 Task: Find connections with filter location Paithan with filter topic #designwith filter profile language English with filter current company Bristlecone with filter school NTR University of Health Sciences with filter industry Entertainment Providers with filter service category Portrait Photography with filter keywords title Chief
Action: Mouse moved to (527, 62)
Screenshot: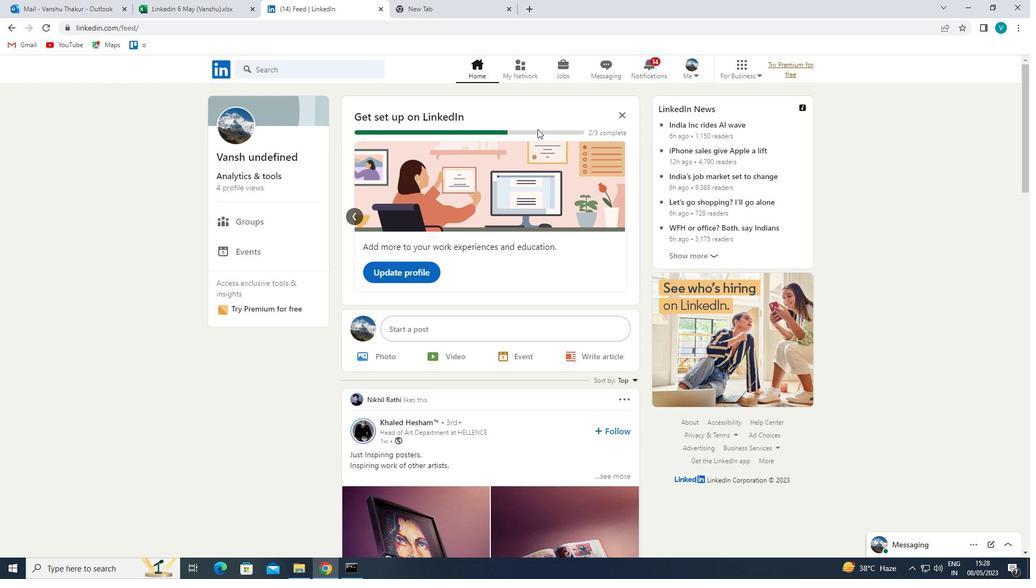 
Action: Mouse pressed left at (527, 62)
Screenshot: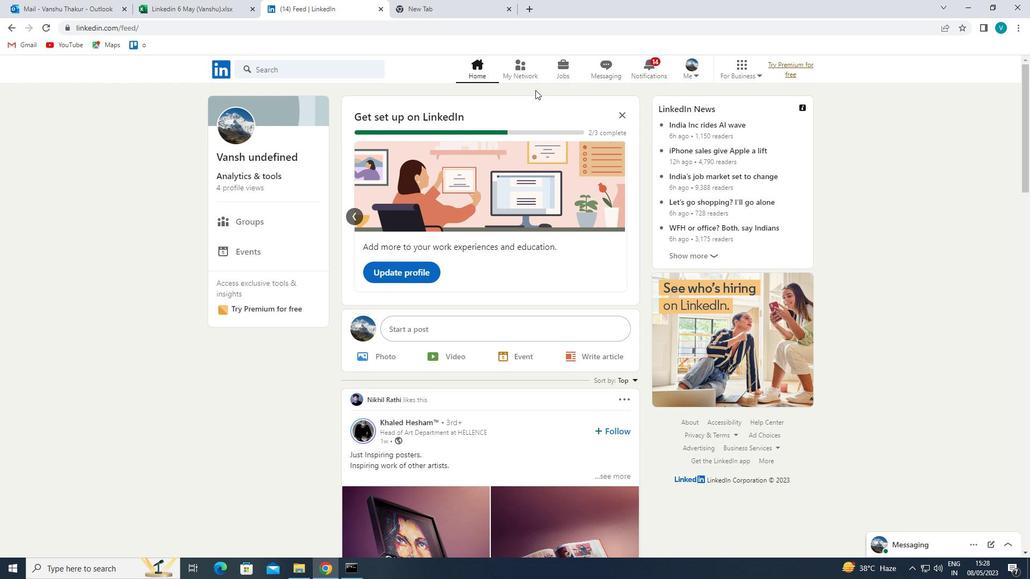 
Action: Mouse moved to (314, 119)
Screenshot: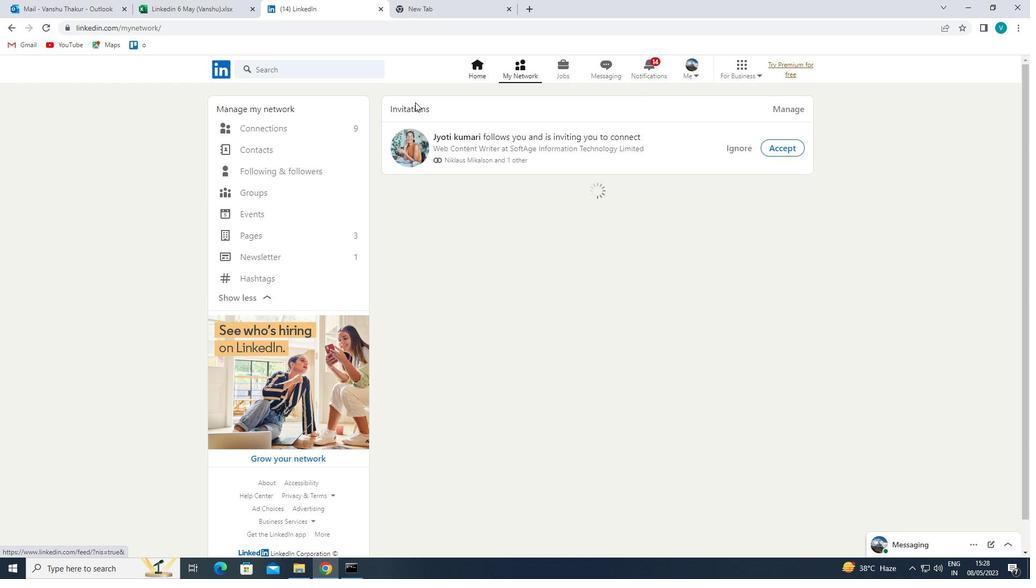 
Action: Mouse pressed left at (314, 119)
Screenshot: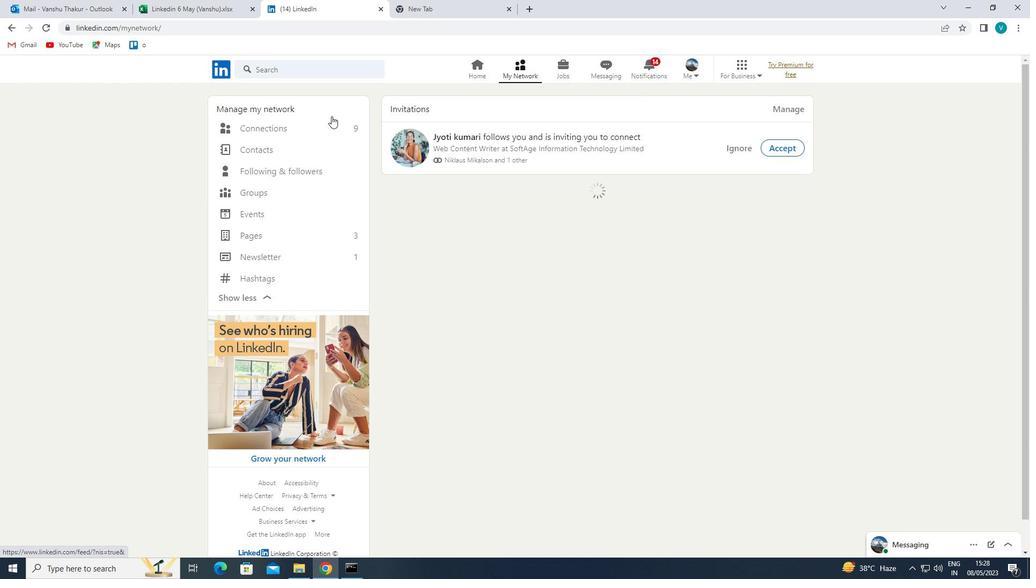
Action: Mouse moved to (338, 129)
Screenshot: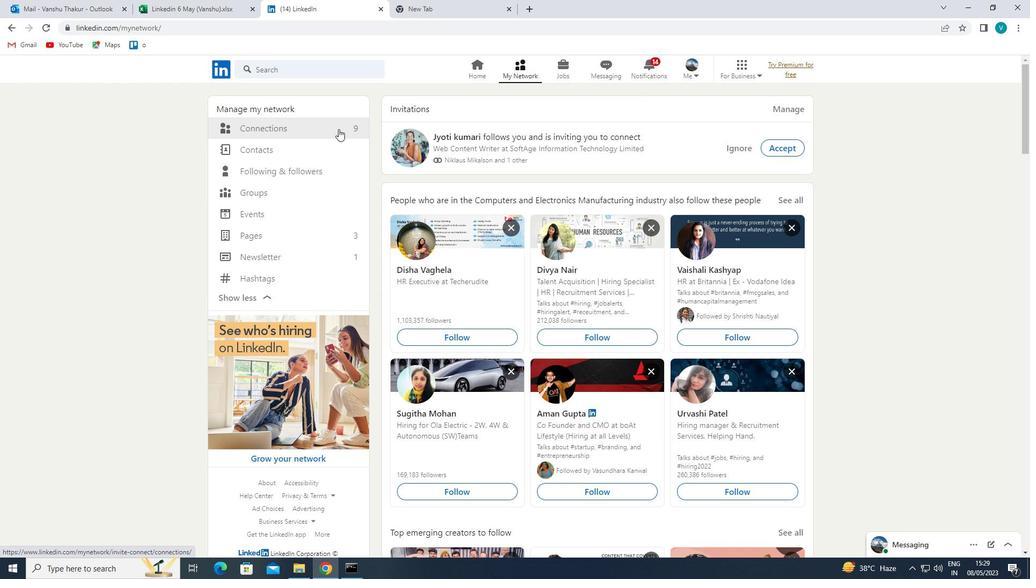 
Action: Mouse pressed left at (338, 129)
Screenshot: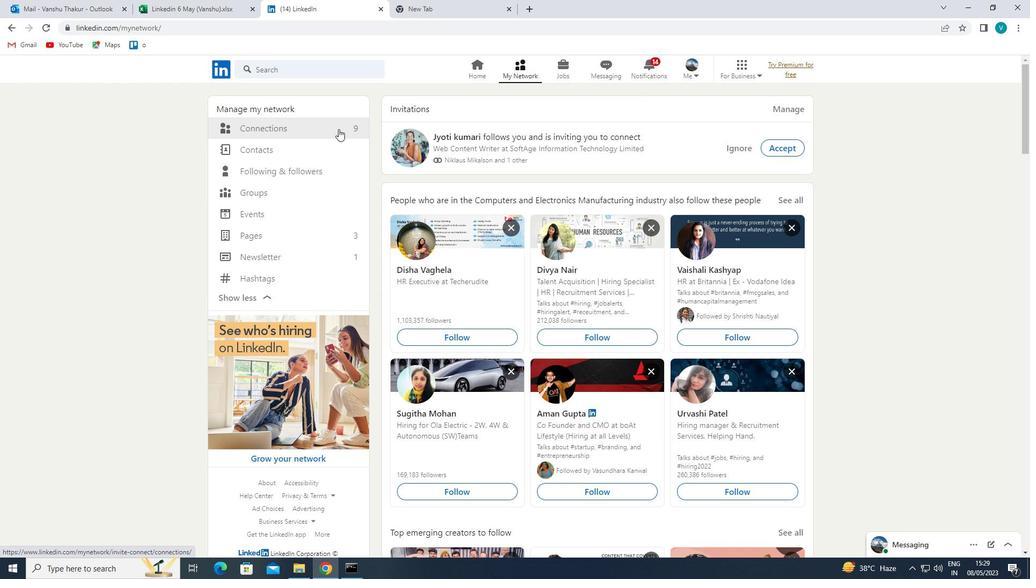 
Action: Mouse moved to (614, 128)
Screenshot: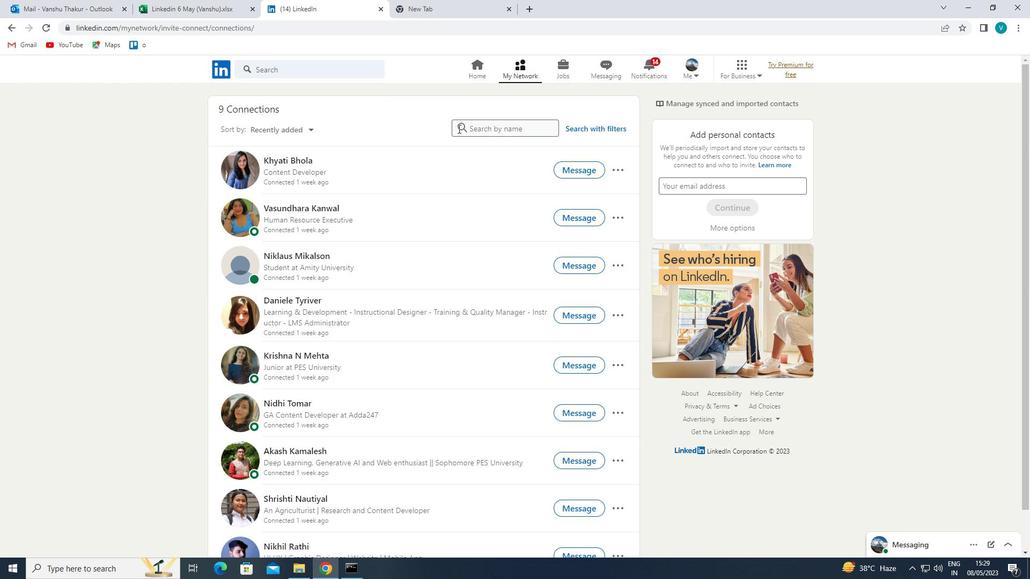 
Action: Mouse pressed left at (614, 128)
Screenshot: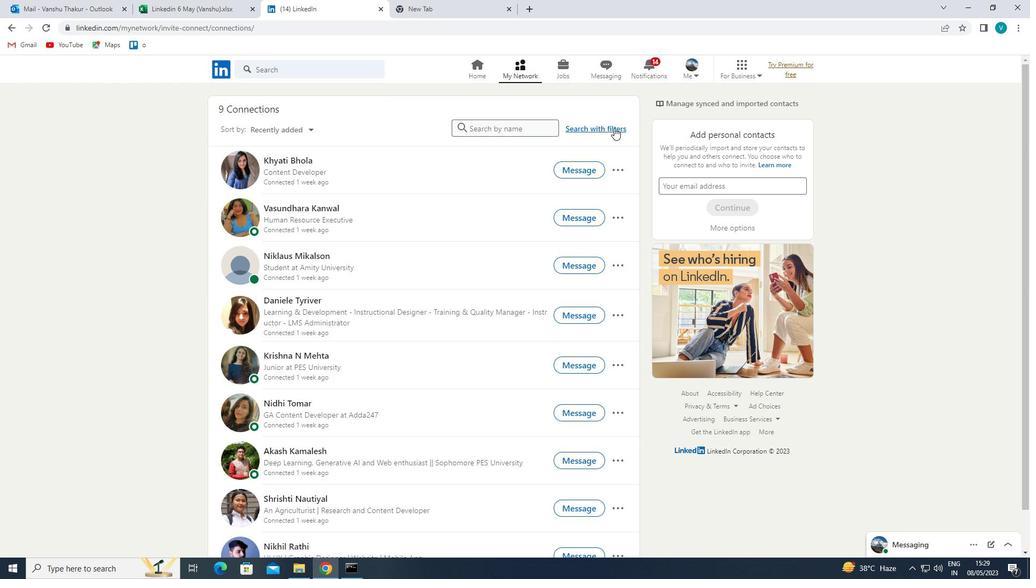 
Action: Mouse moved to (523, 99)
Screenshot: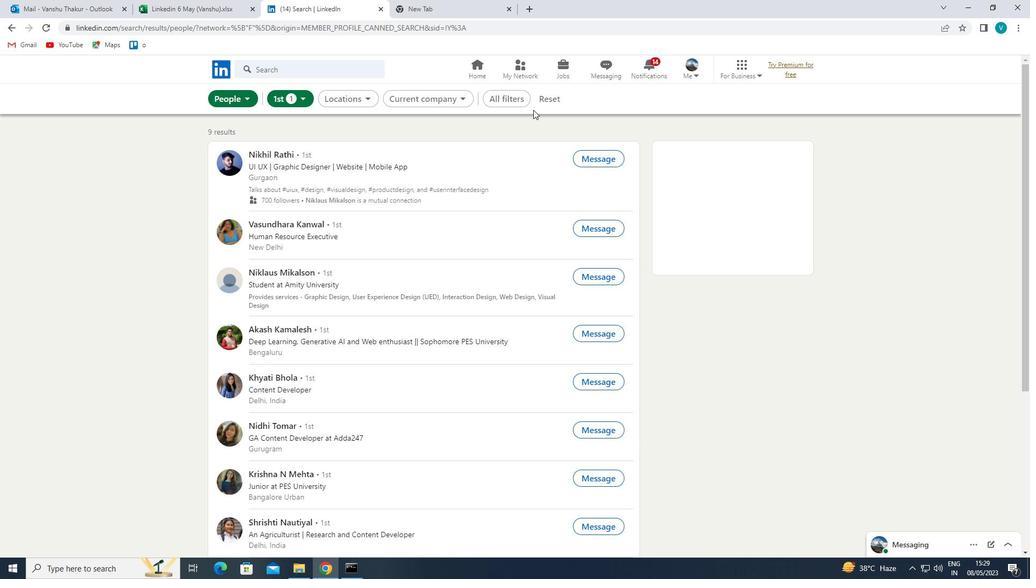 
Action: Mouse pressed left at (523, 99)
Screenshot: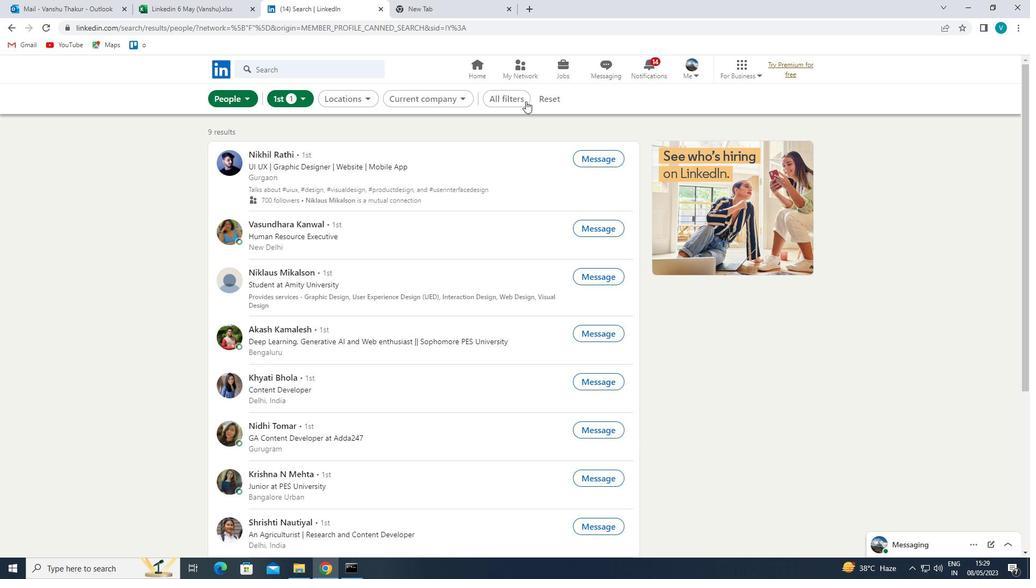 
Action: Mouse moved to (849, 224)
Screenshot: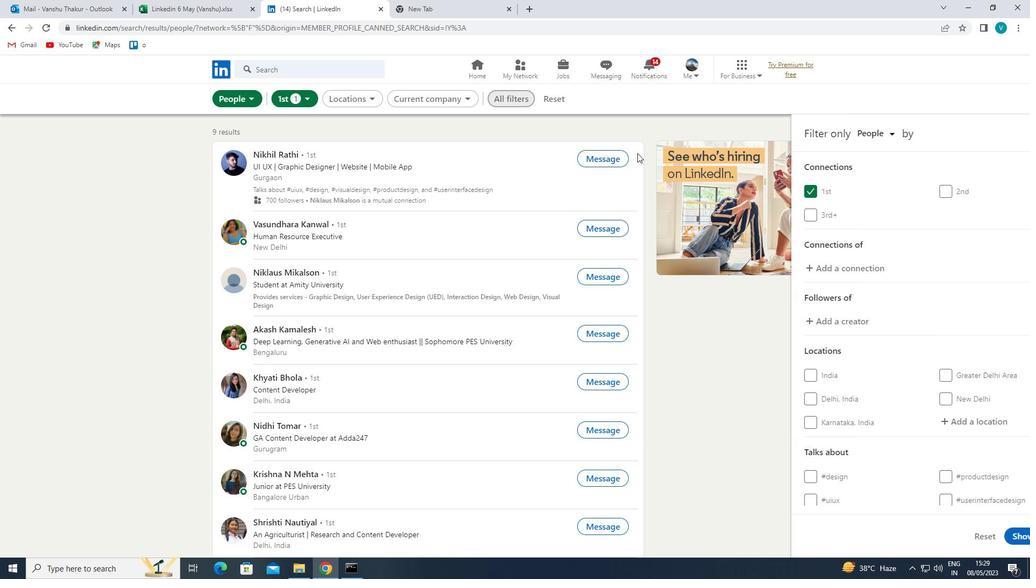 
Action: Mouse scrolled (849, 224) with delta (0, 0)
Screenshot: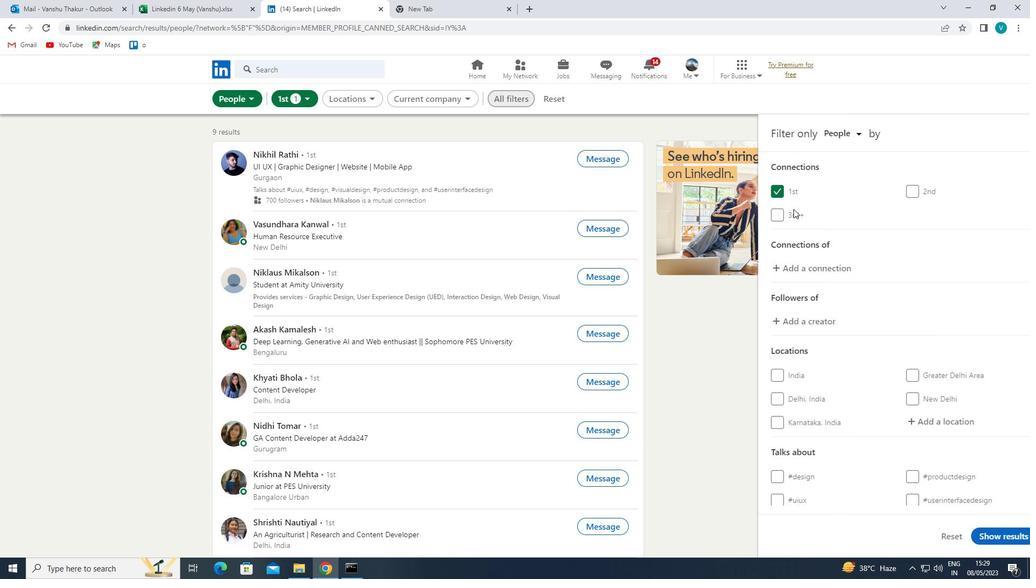 
Action: Mouse scrolled (849, 224) with delta (0, 0)
Screenshot: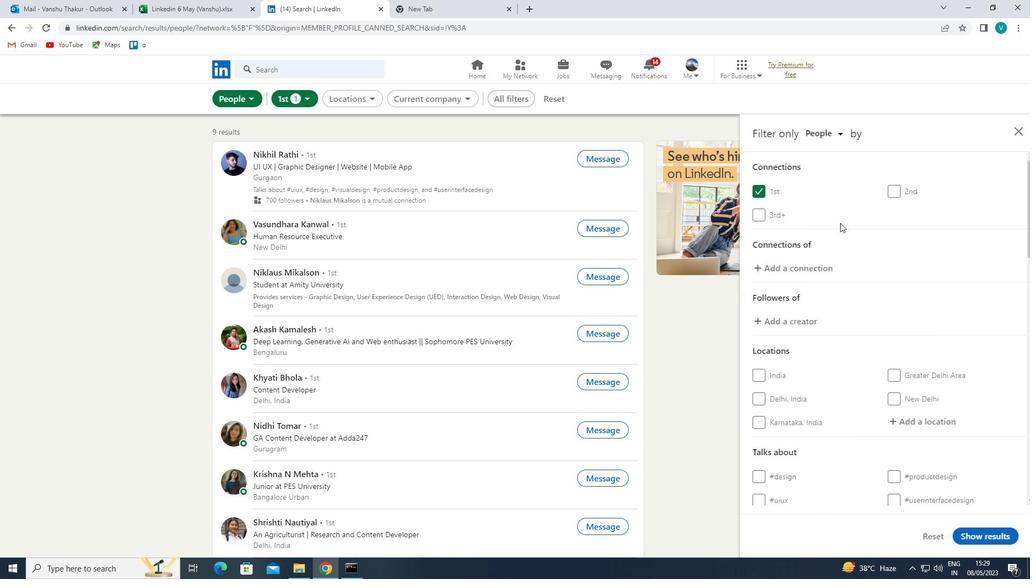 
Action: Mouse moved to (919, 313)
Screenshot: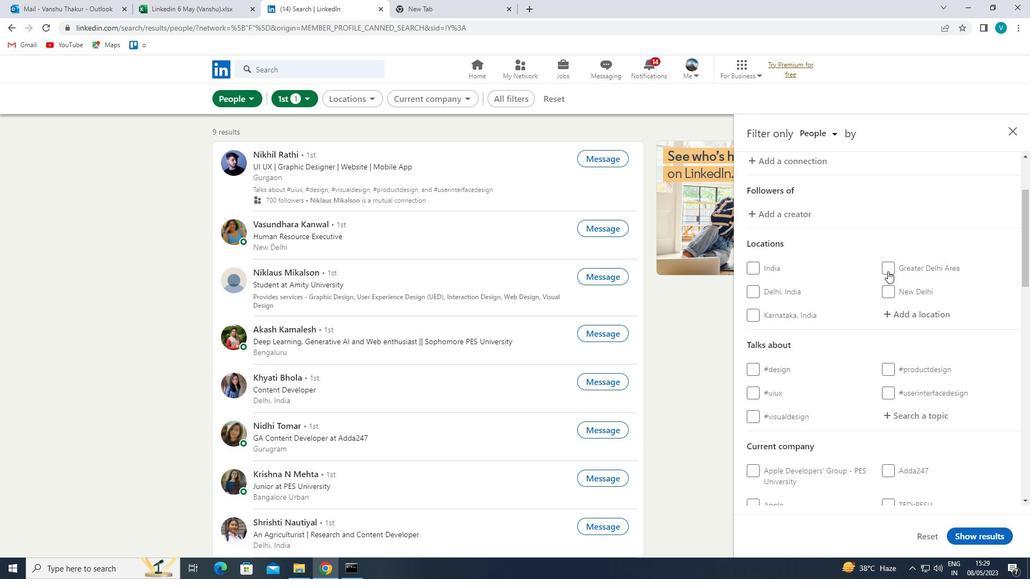 
Action: Mouse pressed left at (919, 313)
Screenshot: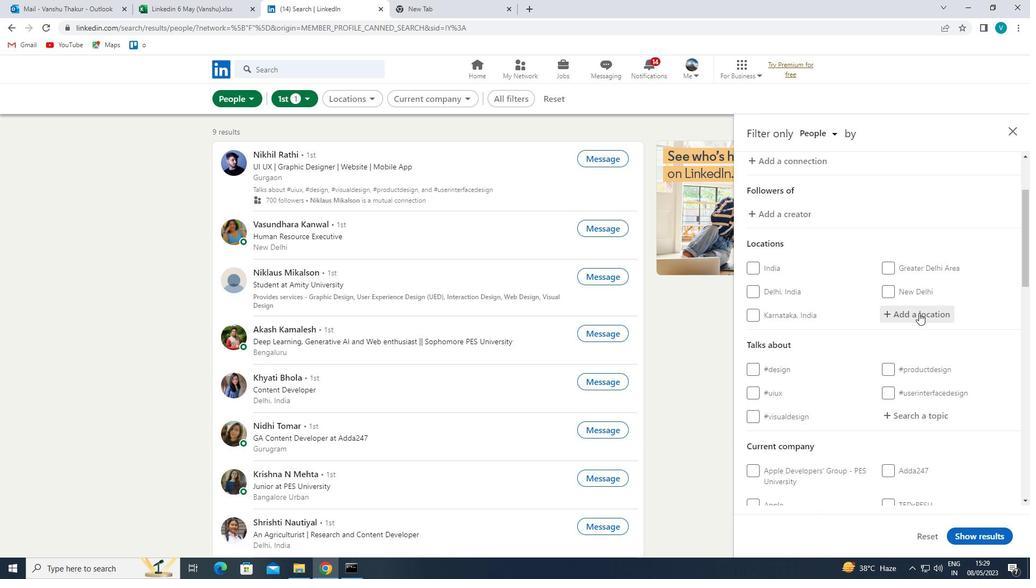 
Action: Key pressed <Key.shift>
Screenshot: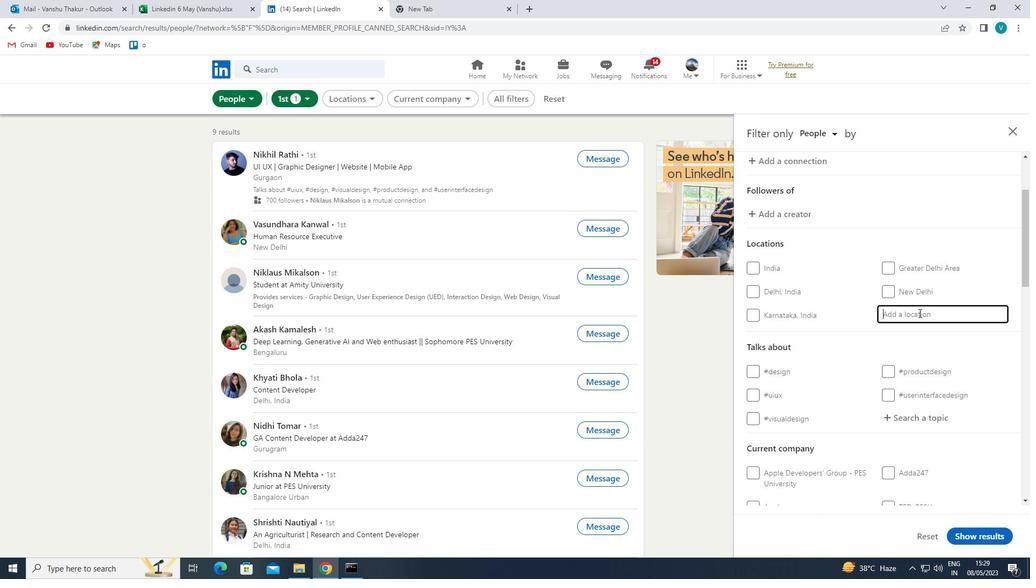
Action: Mouse moved to (779, 395)
Screenshot: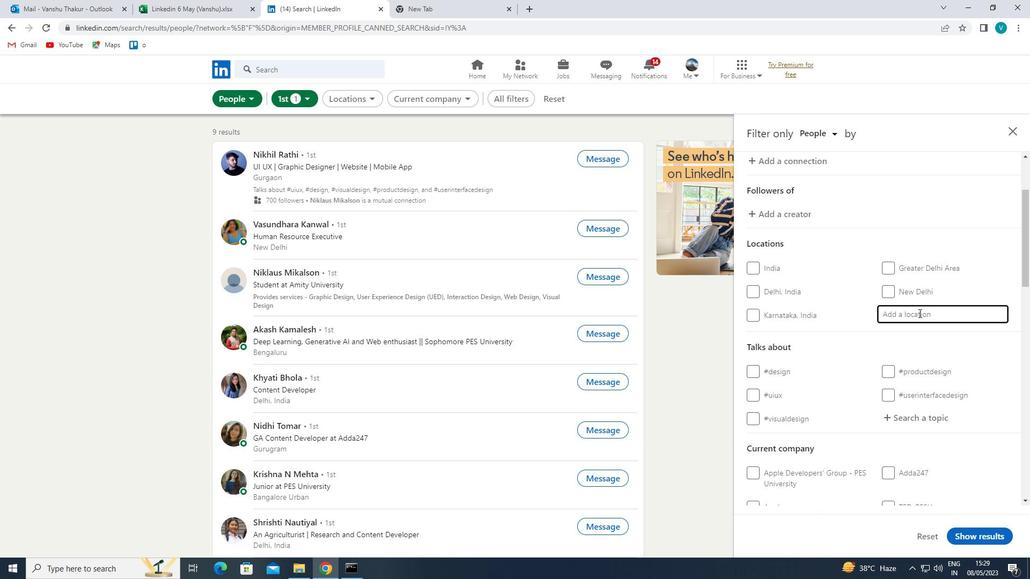 
Action: Key pressed <Key.shift><Key.shift>PAIR<Key.backspace>THAN
Screenshot: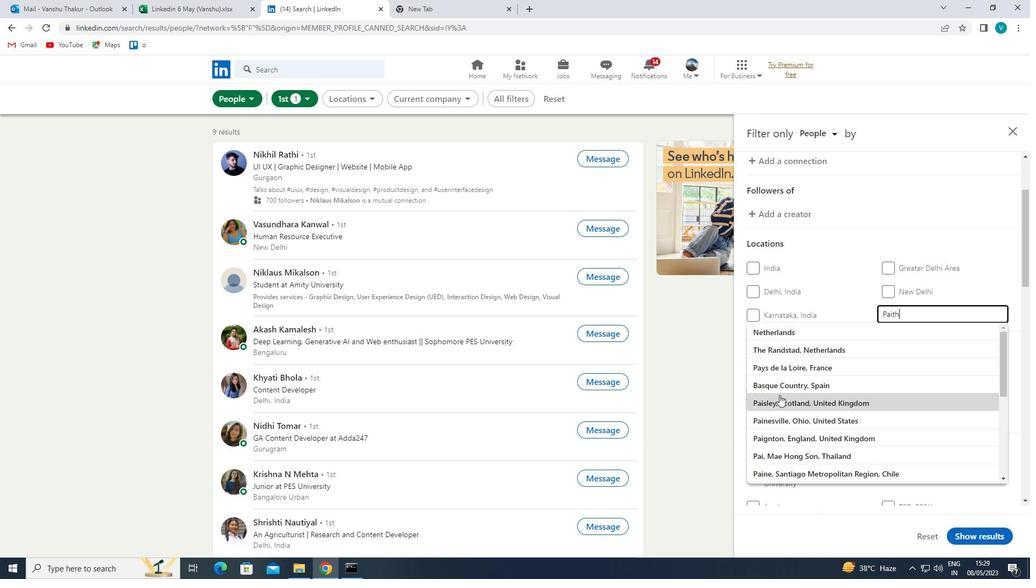 
Action: Mouse moved to (826, 333)
Screenshot: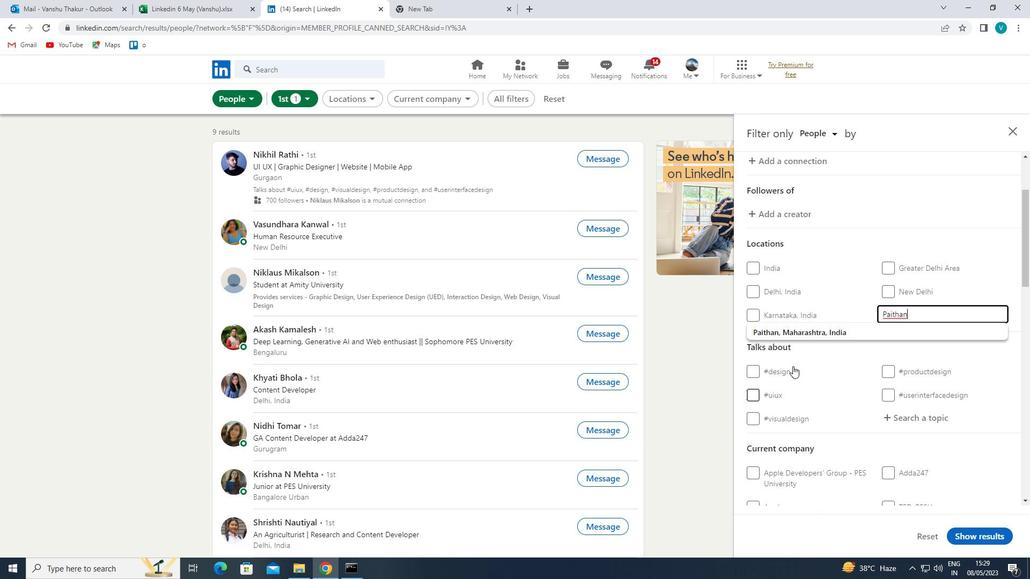 
Action: Mouse pressed left at (826, 333)
Screenshot: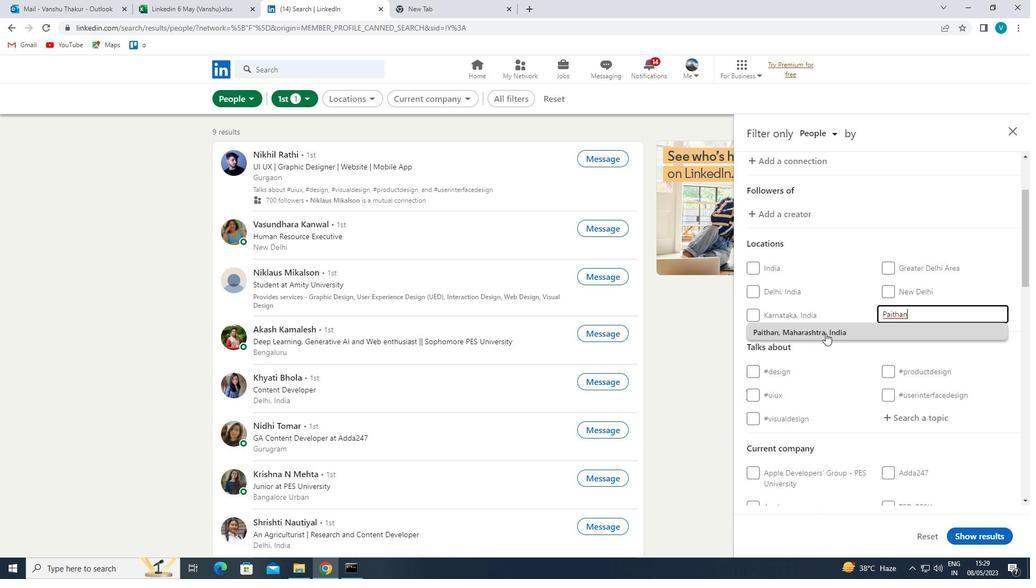 
Action: Mouse moved to (859, 345)
Screenshot: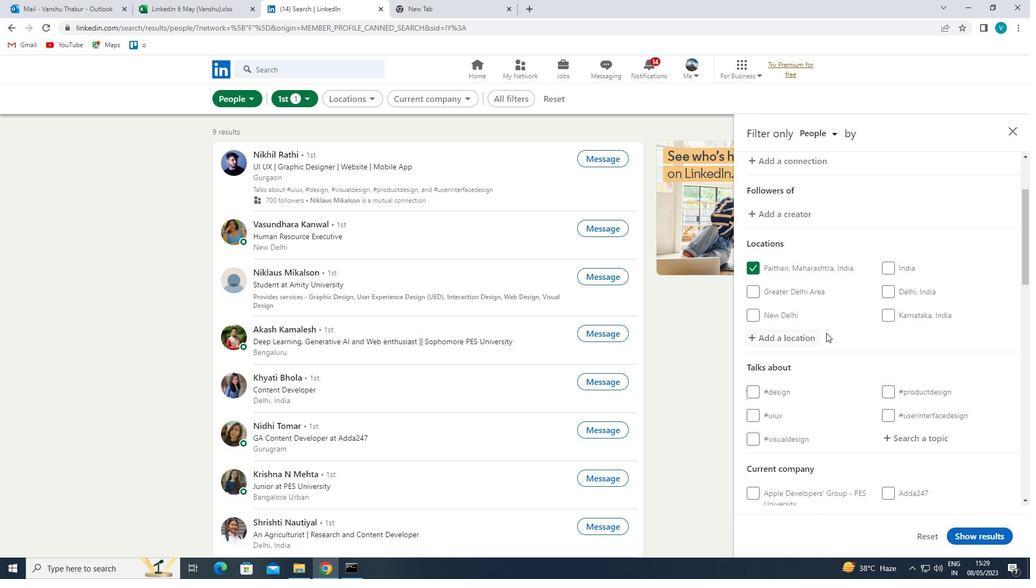 
Action: Mouse scrolled (859, 344) with delta (0, 0)
Screenshot: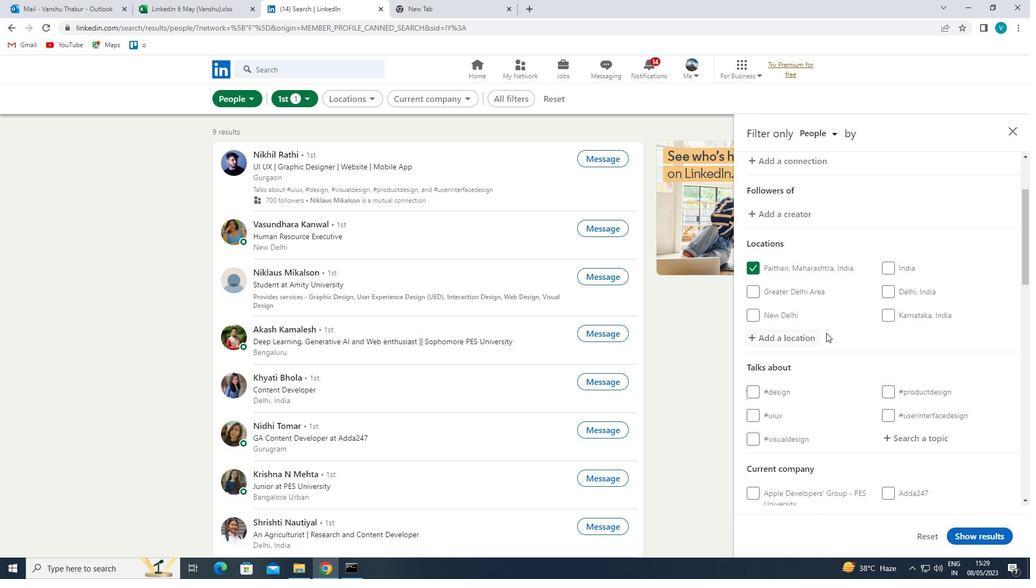 
Action: Mouse moved to (869, 349)
Screenshot: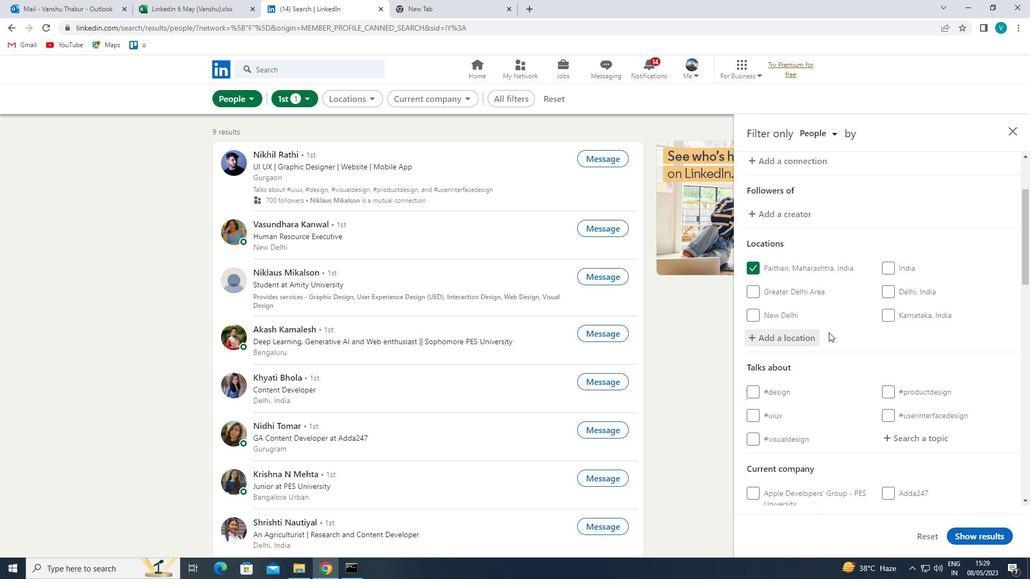 
Action: Mouse scrolled (869, 348) with delta (0, 0)
Screenshot: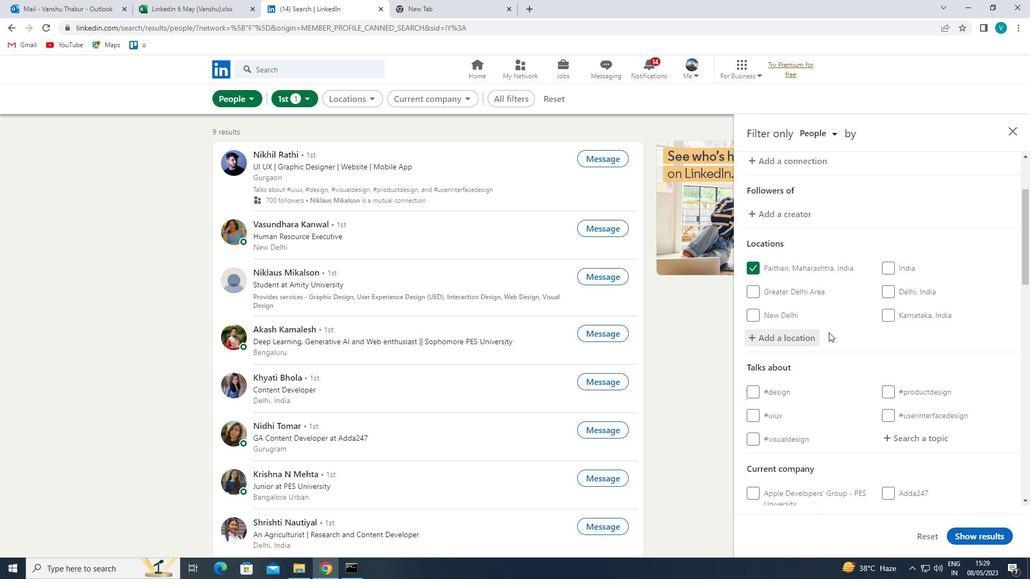 
Action: Mouse moved to (927, 332)
Screenshot: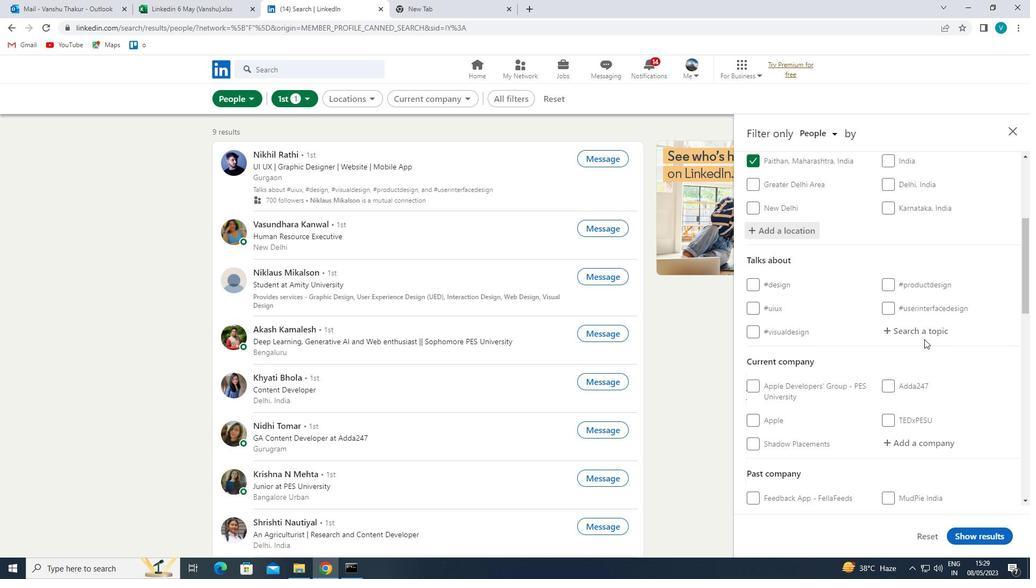 
Action: Mouse pressed left at (927, 332)
Screenshot: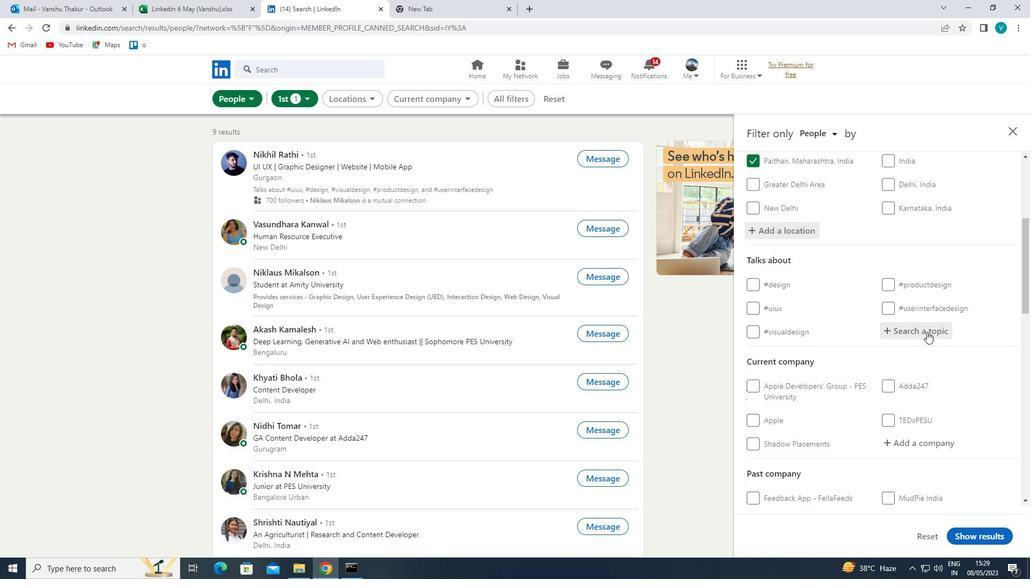 
Action: Mouse moved to (766, 412)
Screenshot: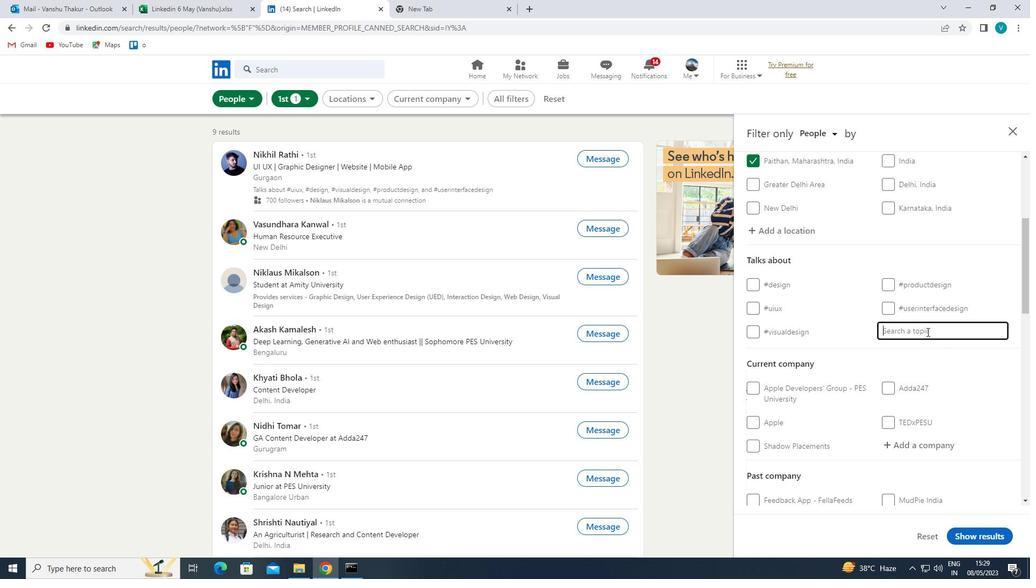 
Action: Key pressed DESIGN
Screenshot: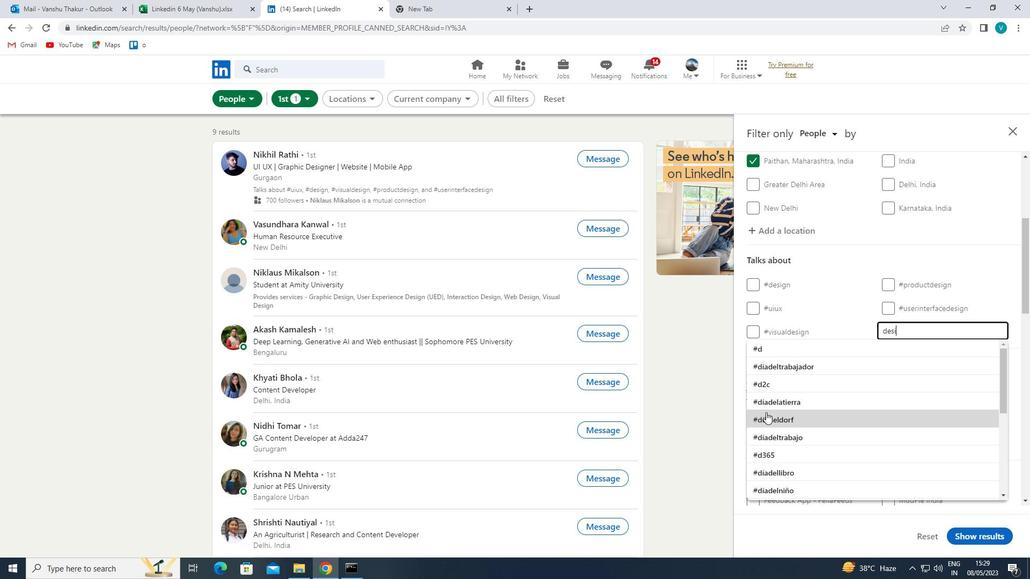 
Action: Mouse moved to (831, 349)
Screenshot: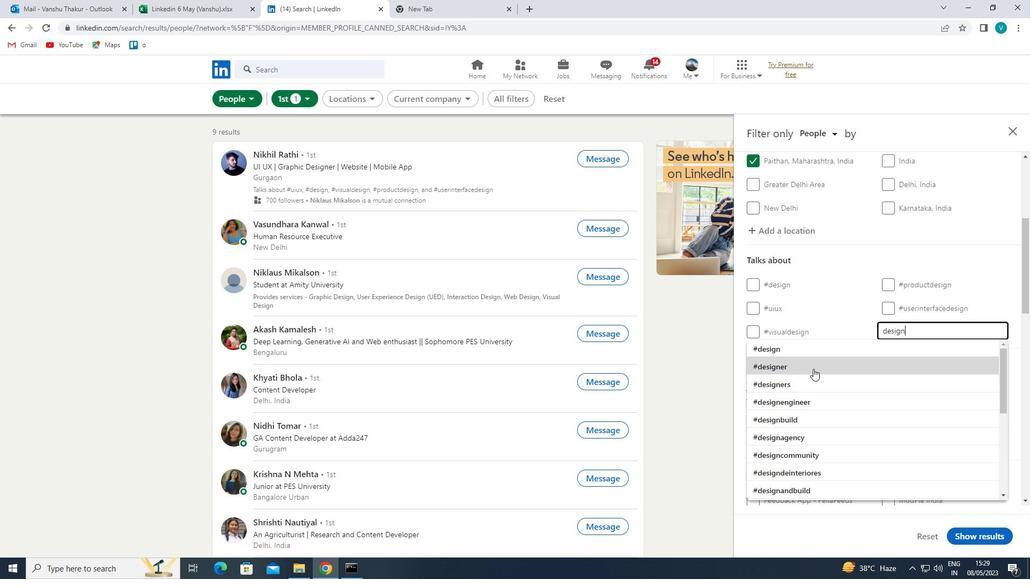 
Action: Mouse pressed left at (831, 349)
Screenshot: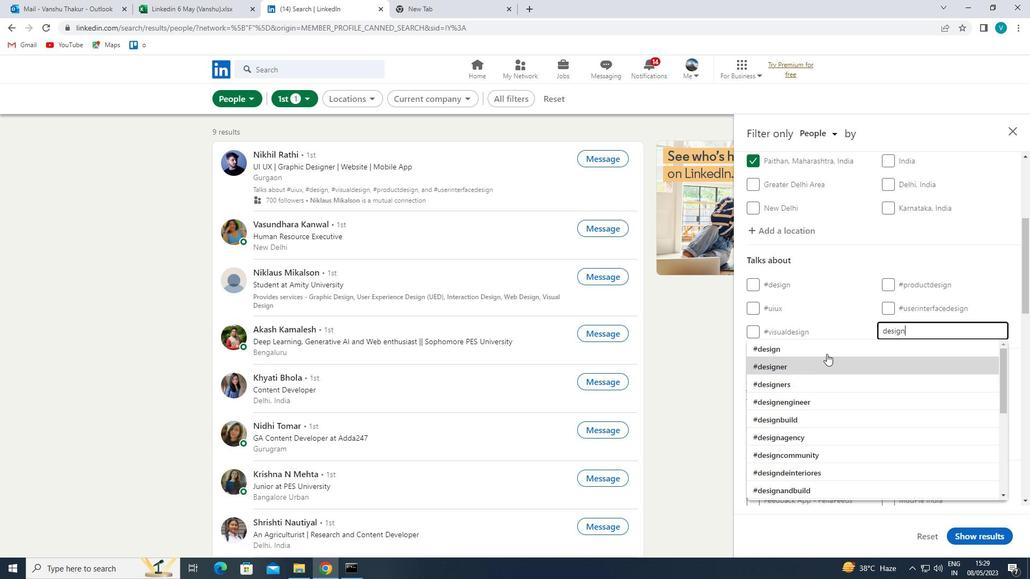 
Action: Mouse scrolled (831, 349) with delta (0, 0)
Screenshot: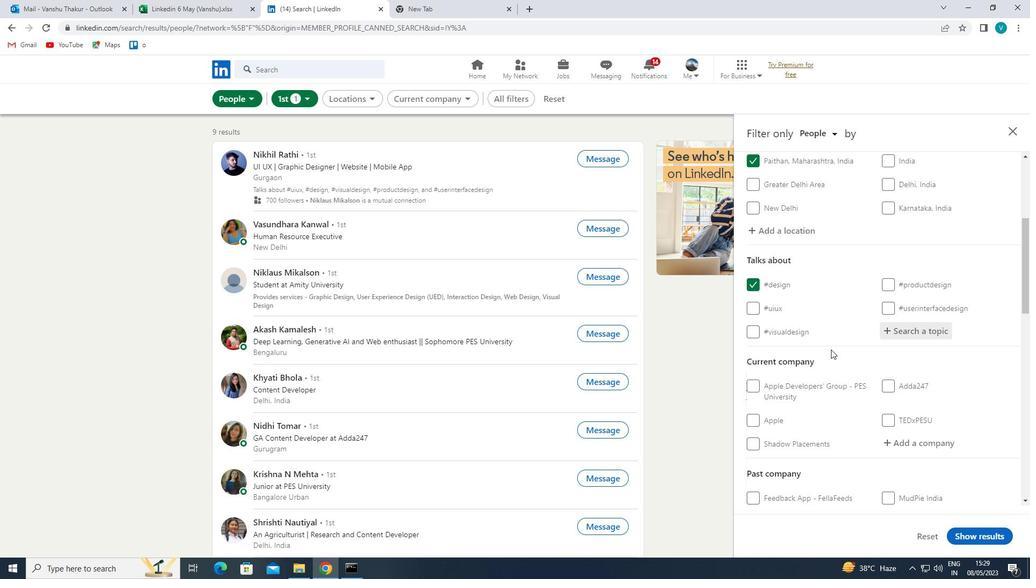 
Action: Mouse scrolled (831, 349) with delta (0, 0)
Screenshot: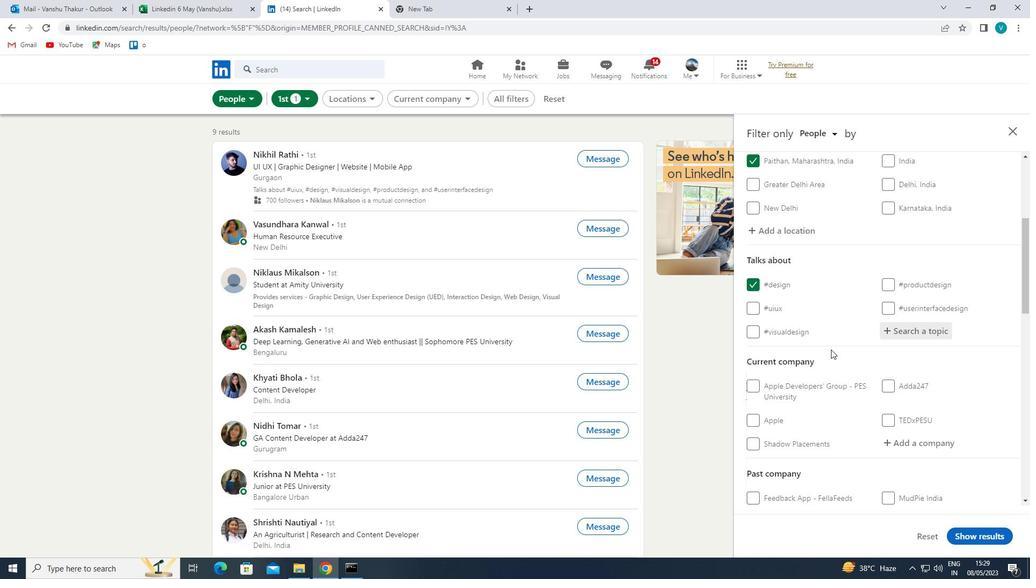 
Action: Mouse scrolled (831, 349) with delta (0, 0)
Screenshot: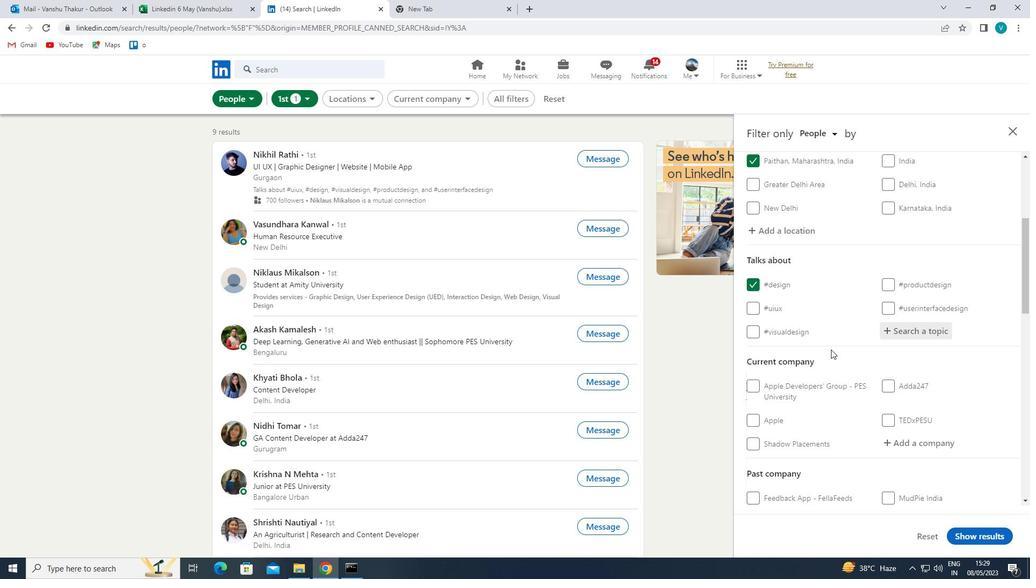 
Action: Mouse scrolled (831, 349) with delta (0, 0)
Screenshot: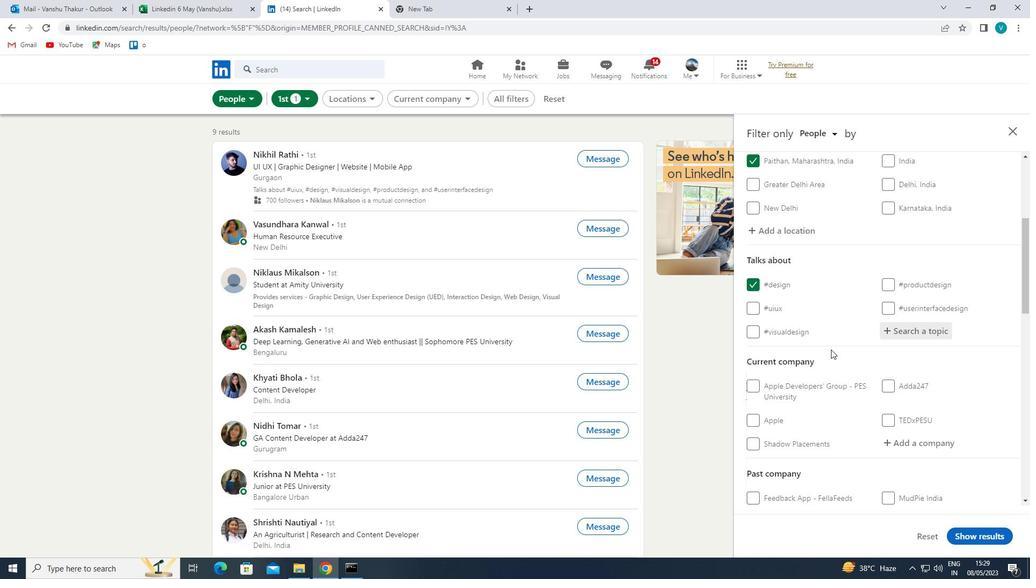 
Action: Mouse scrolled (831, 349) with delta (0, 0)
Screenshot: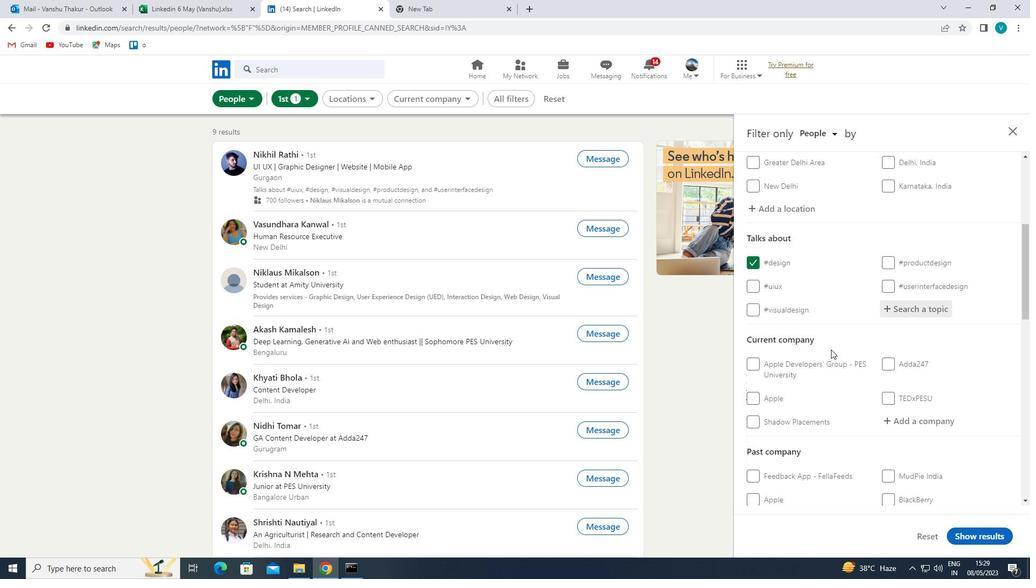 
Action: Mouse scrolled (831, 349) with delta (0, 0)
Screenshot: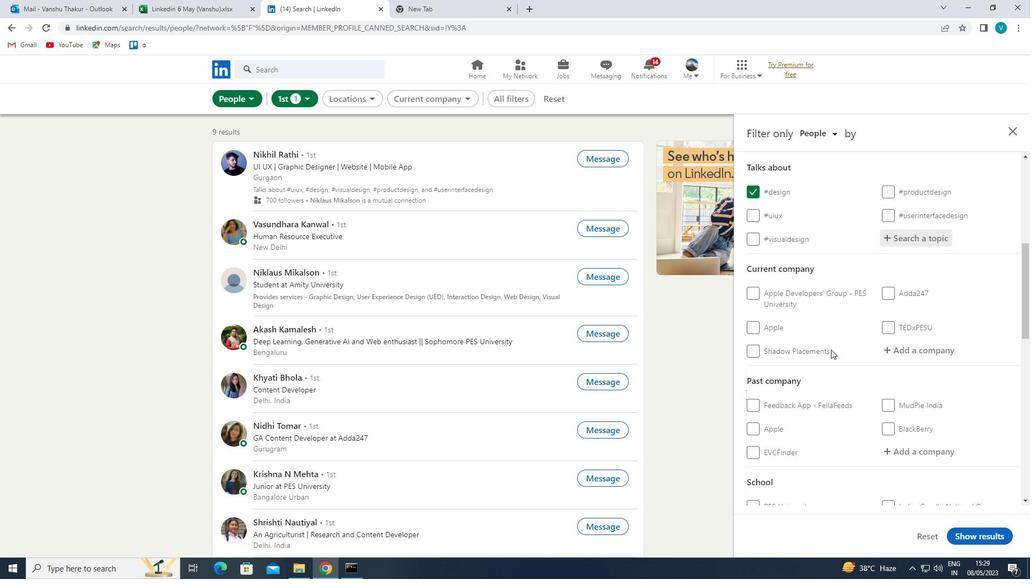 
Action: Mouse moved to (830, 357)
Screenshot: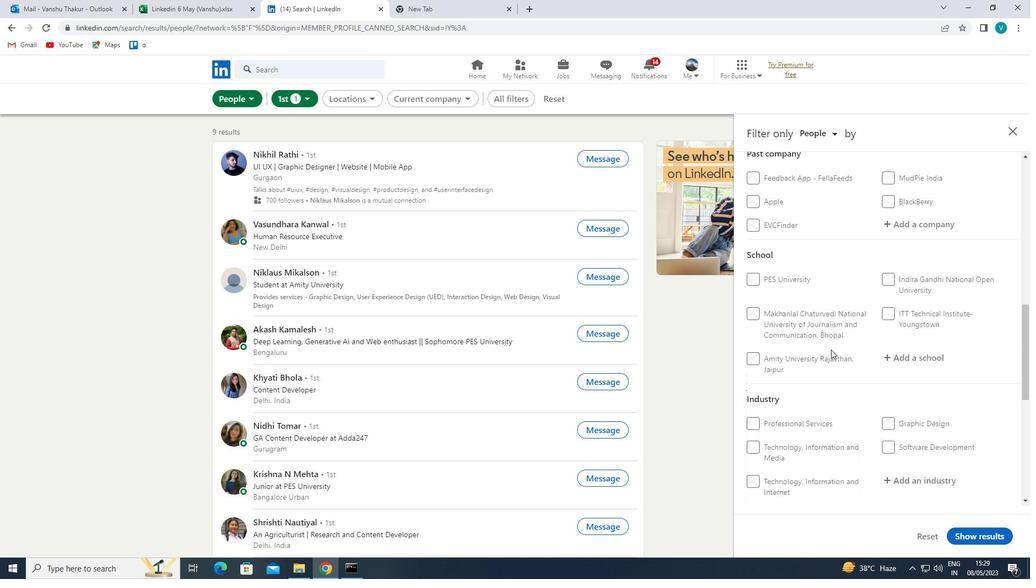 
Action: Mouse scrolled (830, 356) with delta (0, 0)
Screenshot: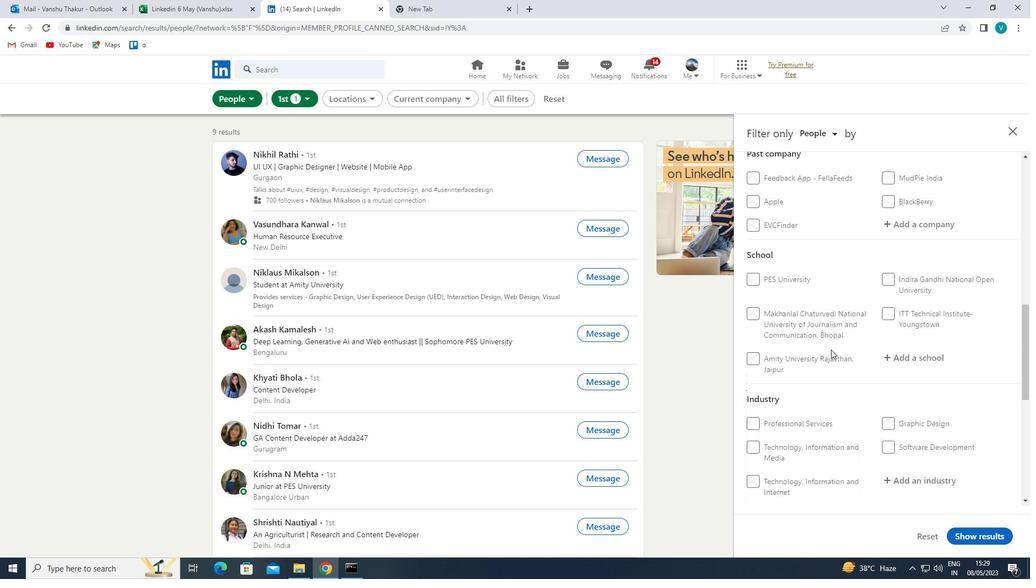 
Action: Mouse moved to (830, 359)
Screenshot: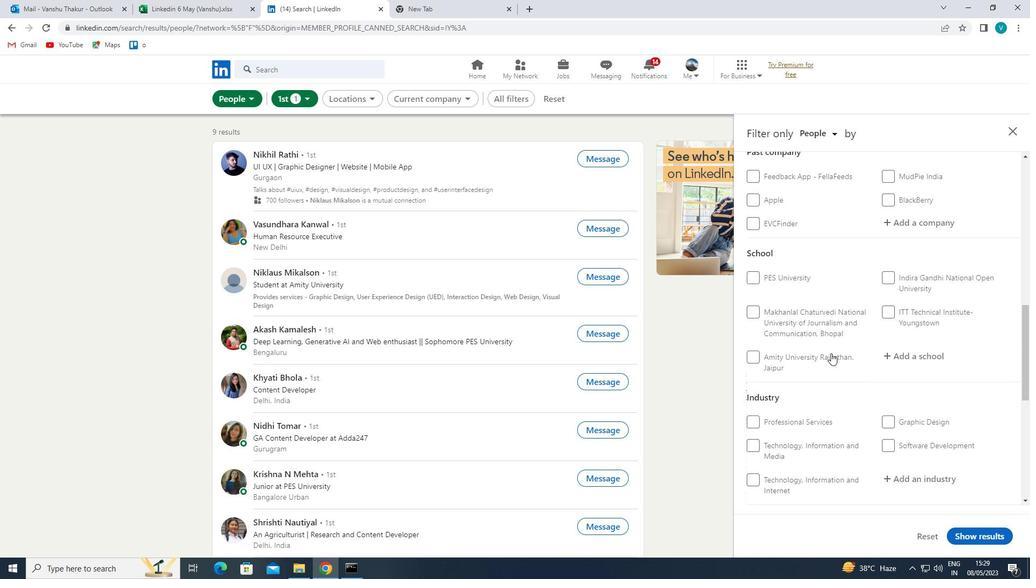 
Action: Mouse scrolled (830, 358) with delta (0, 0)
Screenshot: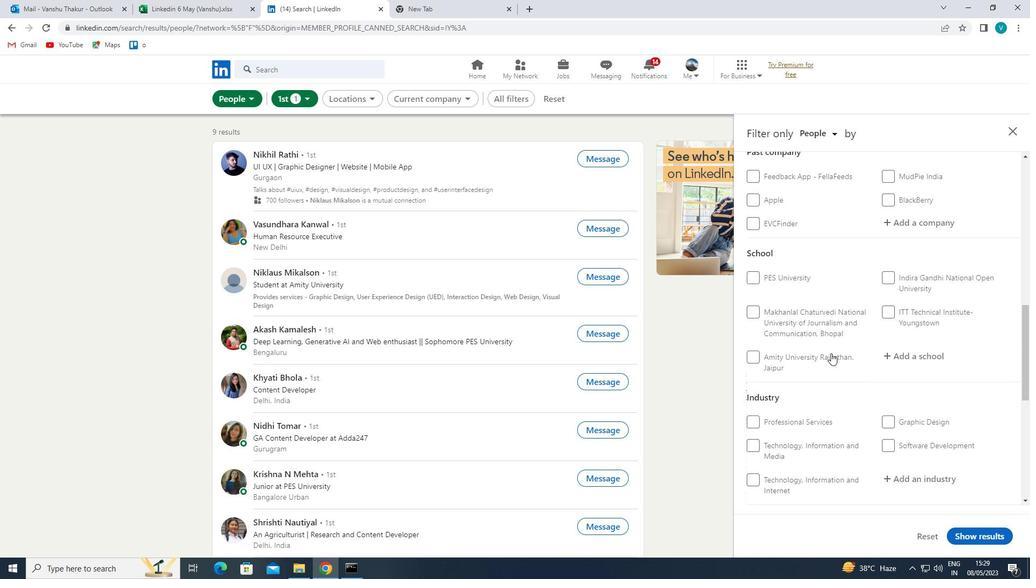 
Action: Mouse moved to (743, 431)
Screenshot: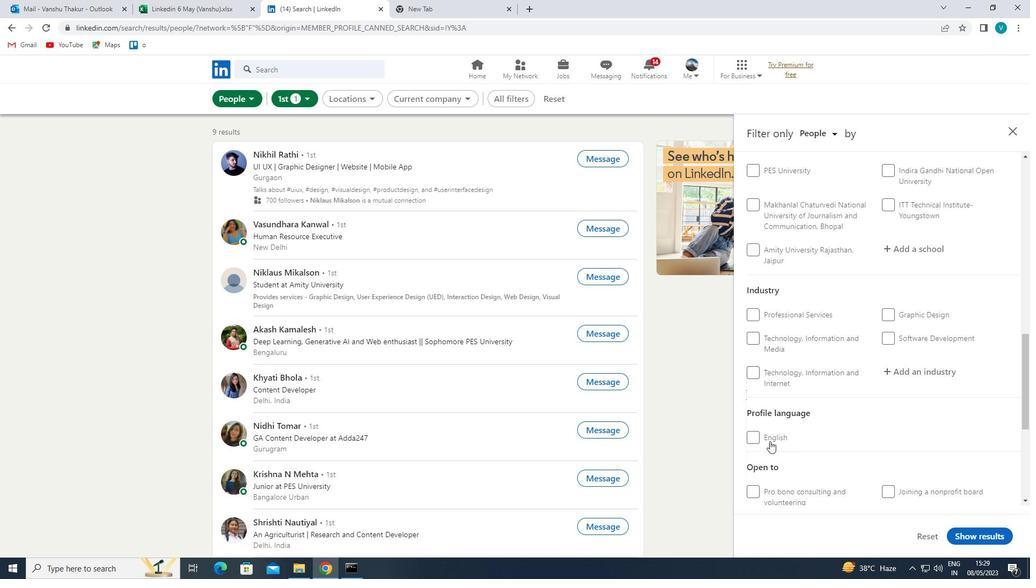 
Action: Mouse pressed left at (743, 431)
Screenshot: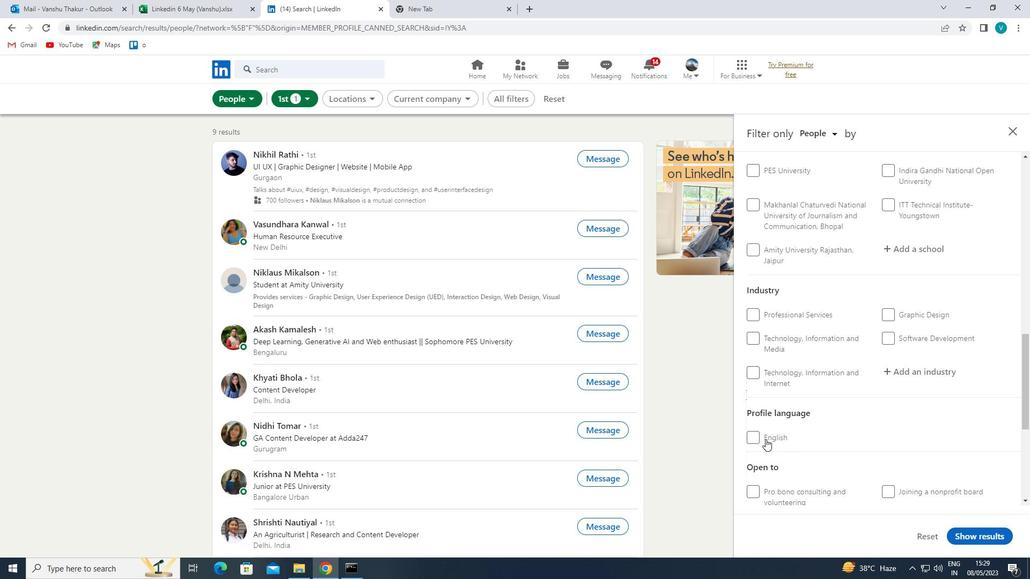 
Action: Mouse moved to (752, 433)
Screenshot: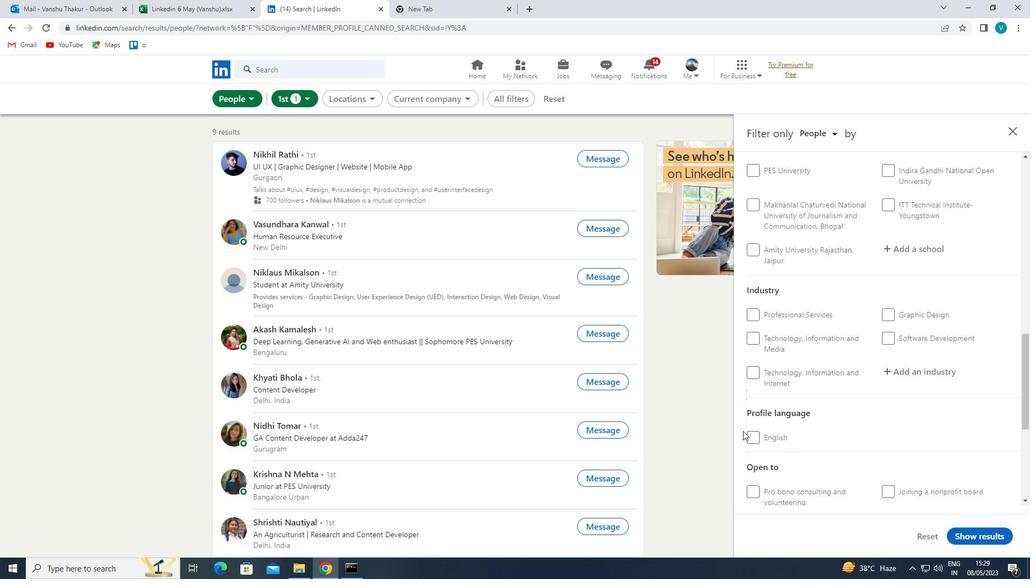 
Action: Mouse pressed left at (752, 433)
Screenshot: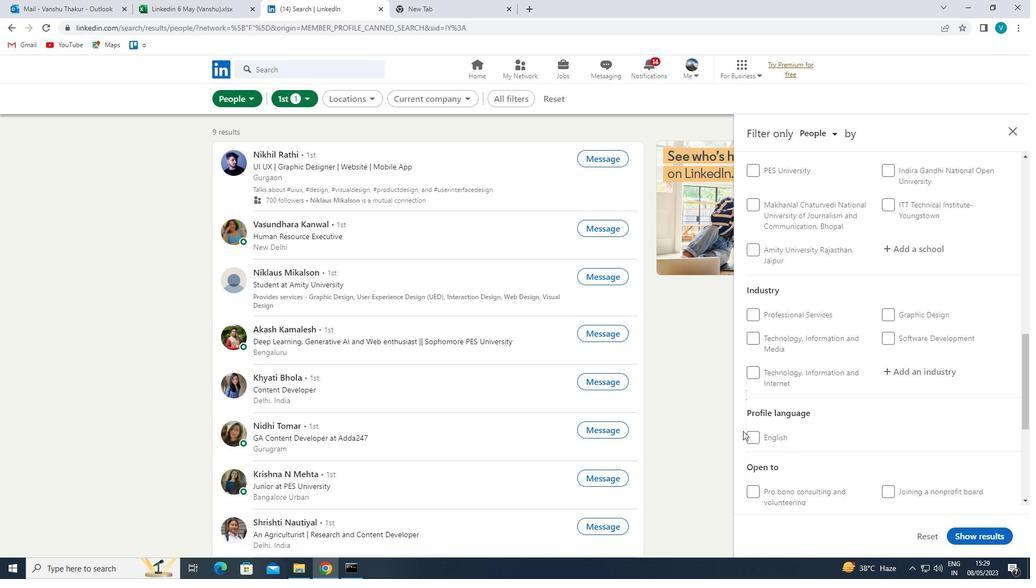 
Action: Mouse moved to (865, 439)
Screenshot: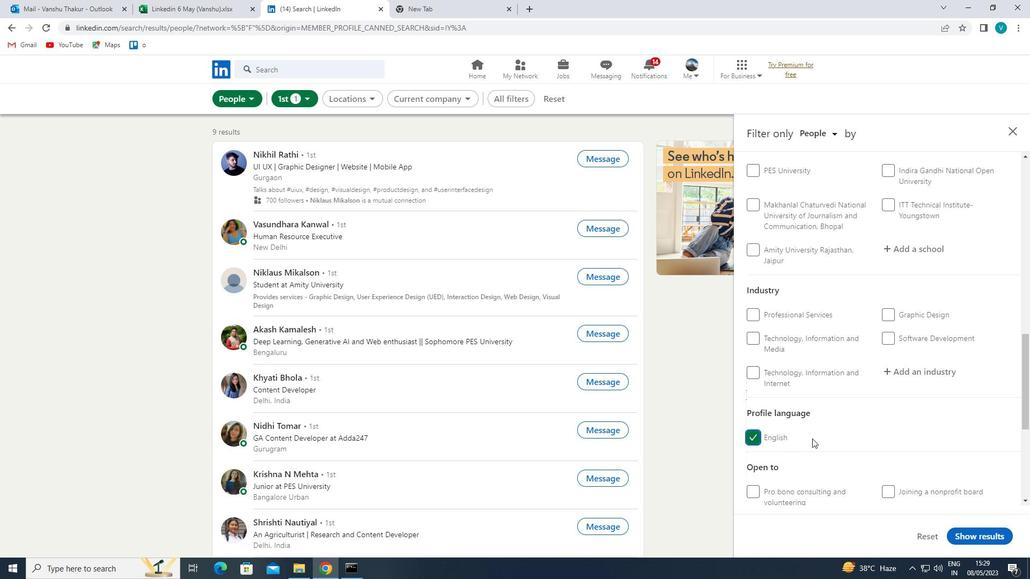 
Action: Mouse scrolled (865, 440) with delta (0, 0)
Screenshot: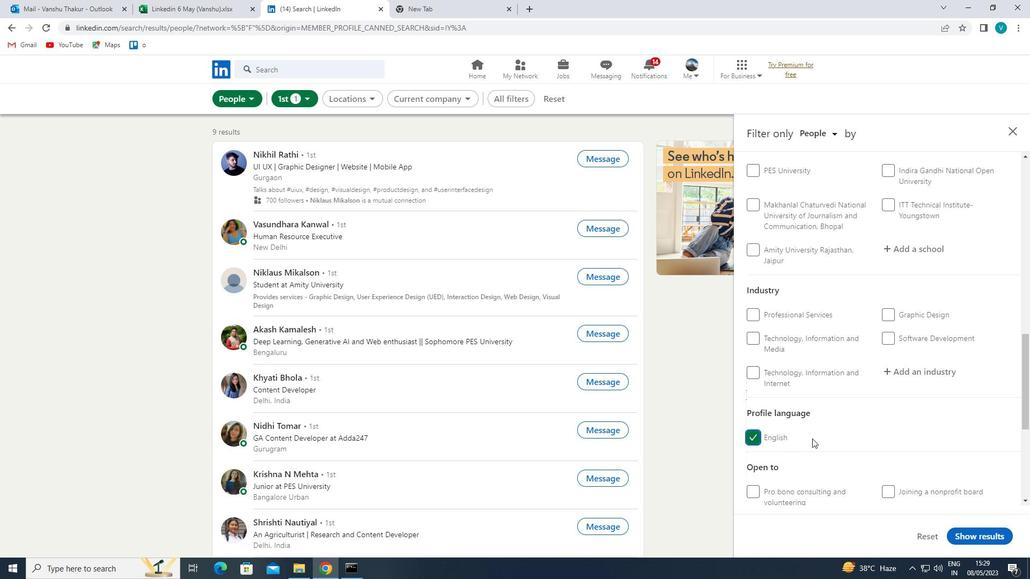 
Action: Mouse moved to (867, 439)
Screenshot: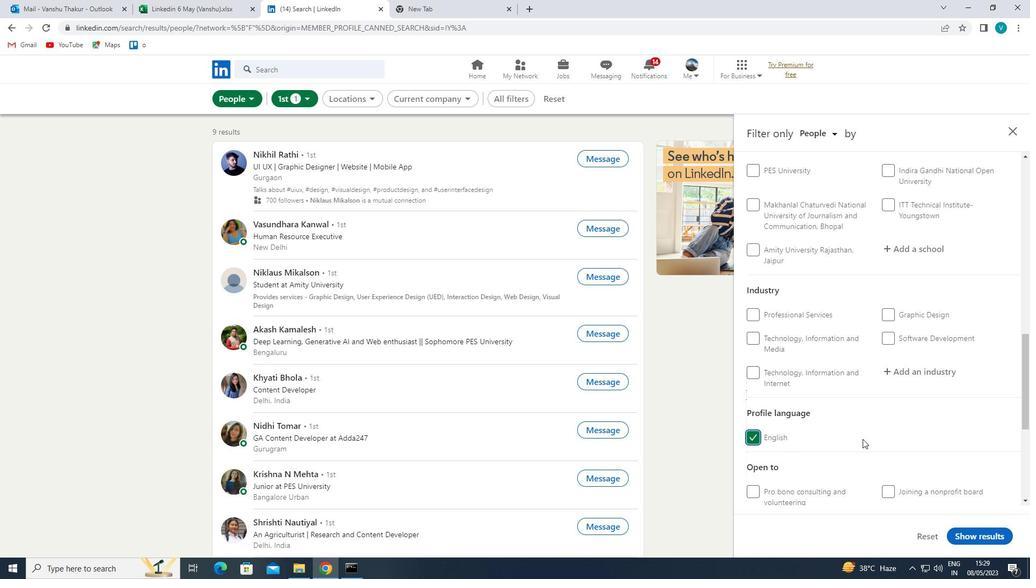 
Action: Mouse scrolled (867, 440) with delta (0, 0)
Screenshot: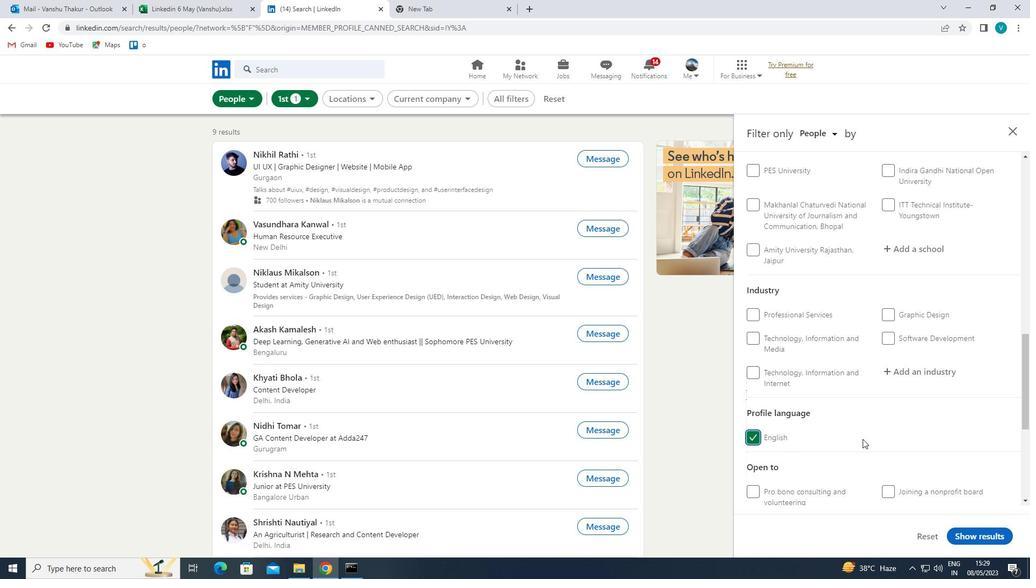 
Action: Mouse scrolled (867, 440) with delta (0, 0)
Screenshot: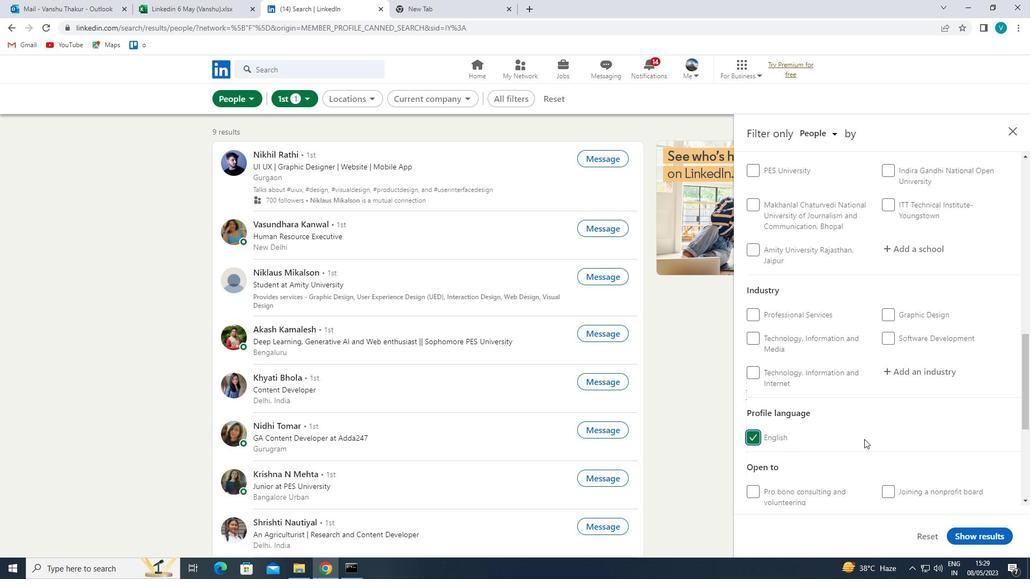 
Action: Mouse scrolled (867, 440) with delta (0, 0)
Screenshot: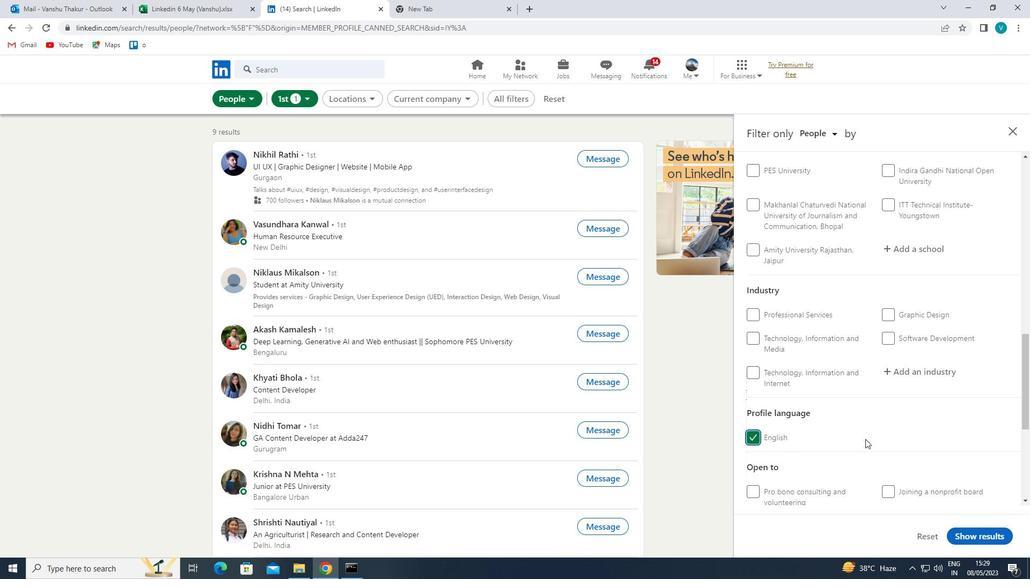 
Action: Mouse scrolled (867, 440) with delta (0, 0)
Screenshot: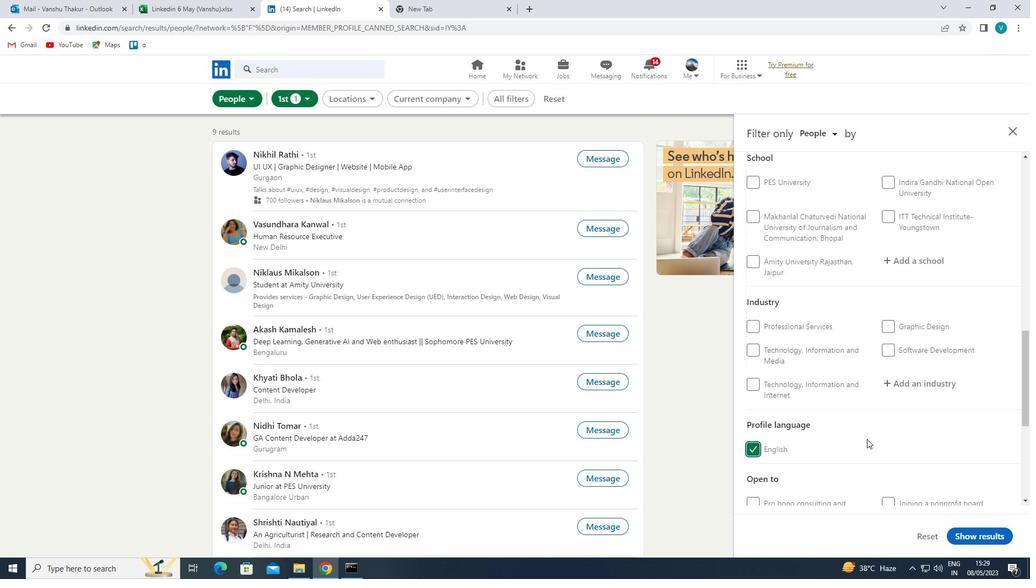 
Action: Mouse scrolled (867, 440) with delta (0, 0)
Screenshot: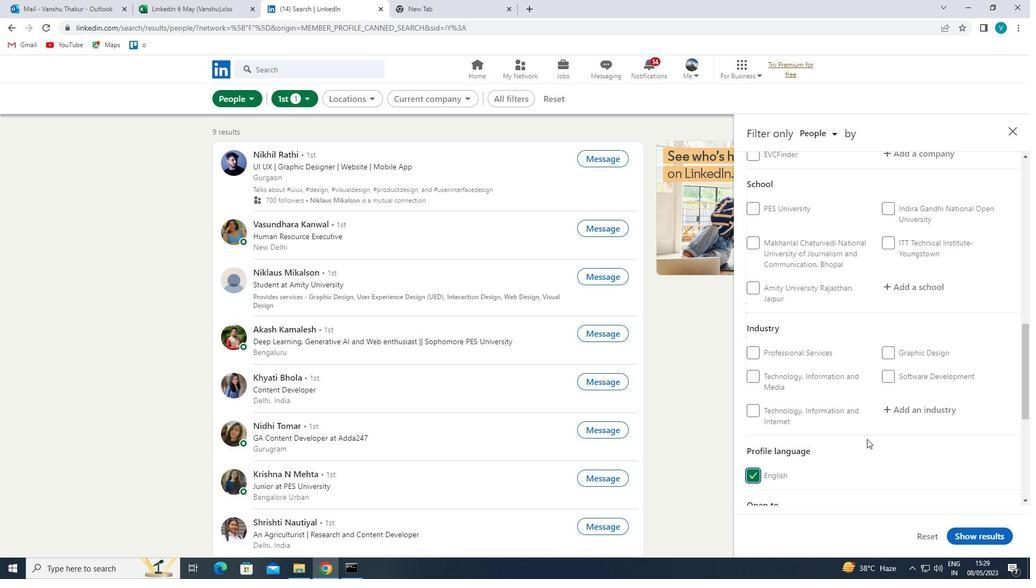 
Action: Mouse moved to (946, 339)
Screenshot: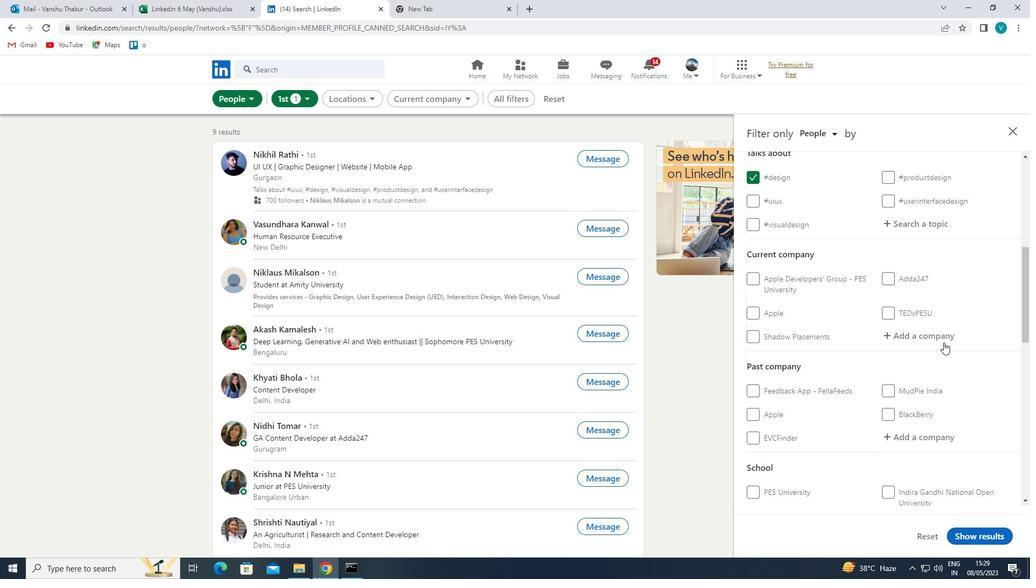 
Action: Mouse pressed left at (946, 339)
Screenshot: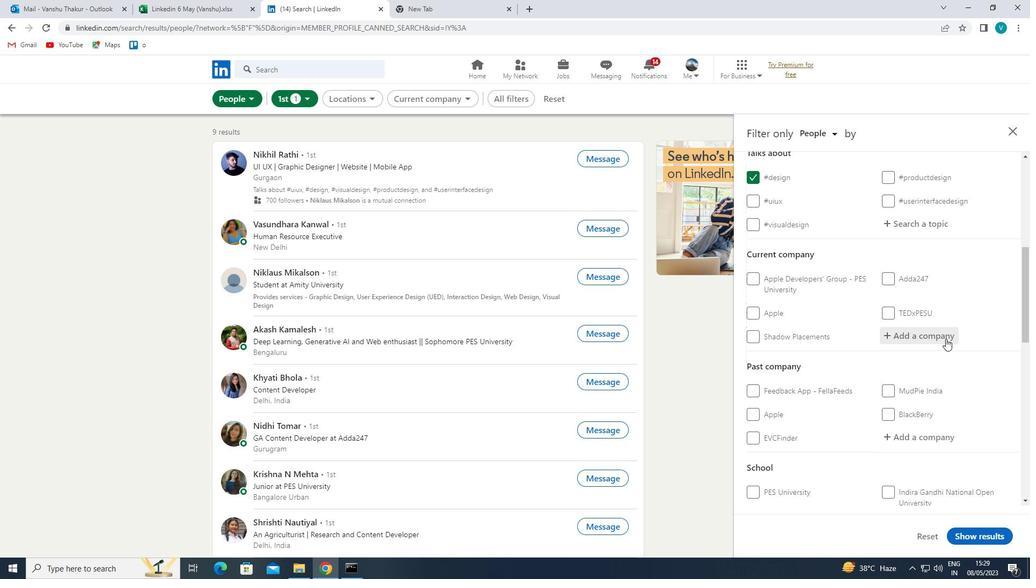 
Action: Key pressed <Key.shift>
Screenshot: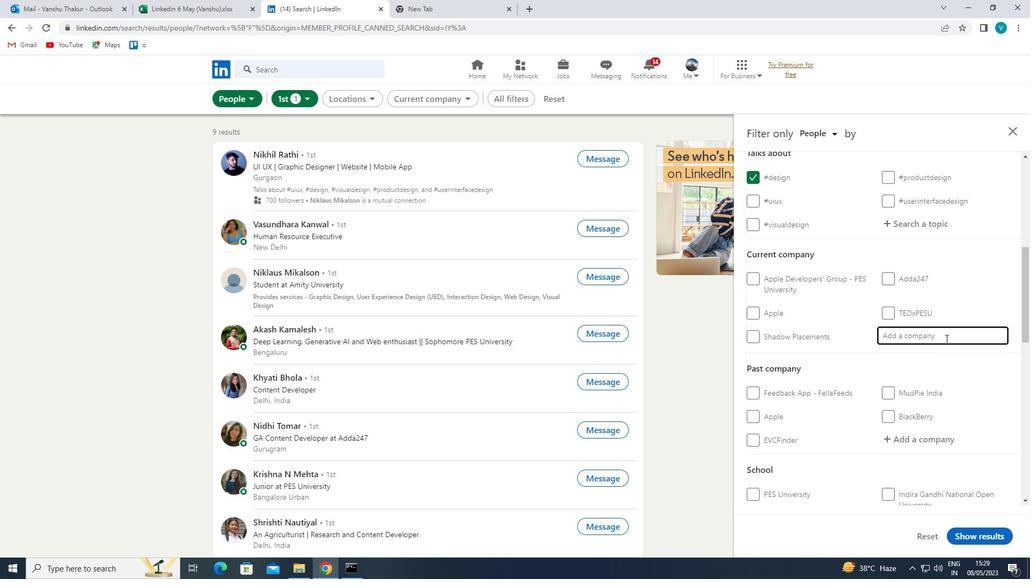 
Action: Mouse moved to (655, 181)
Screenshot: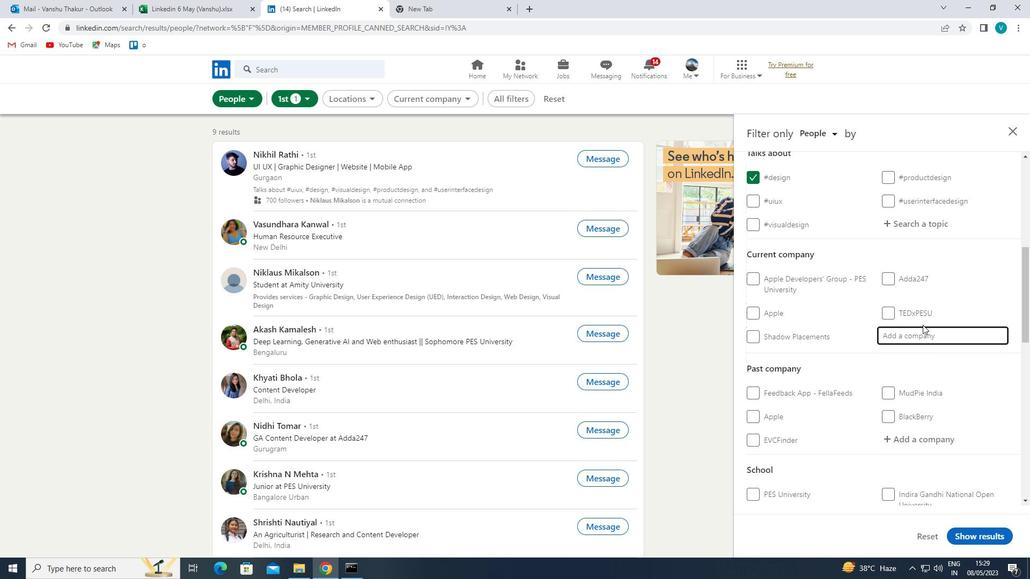 
Action: Key pressed <Key.shift><Key.shift><Key.shift><Key.shift>BRISTLECONE
Screenshot: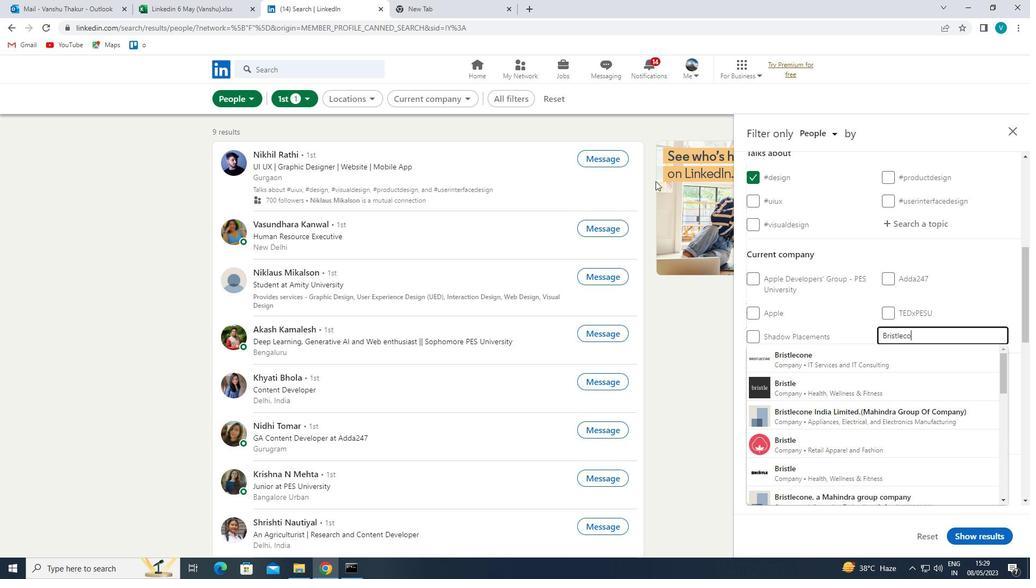 
Action: Mouse moved to (895, 349)
Screenshot: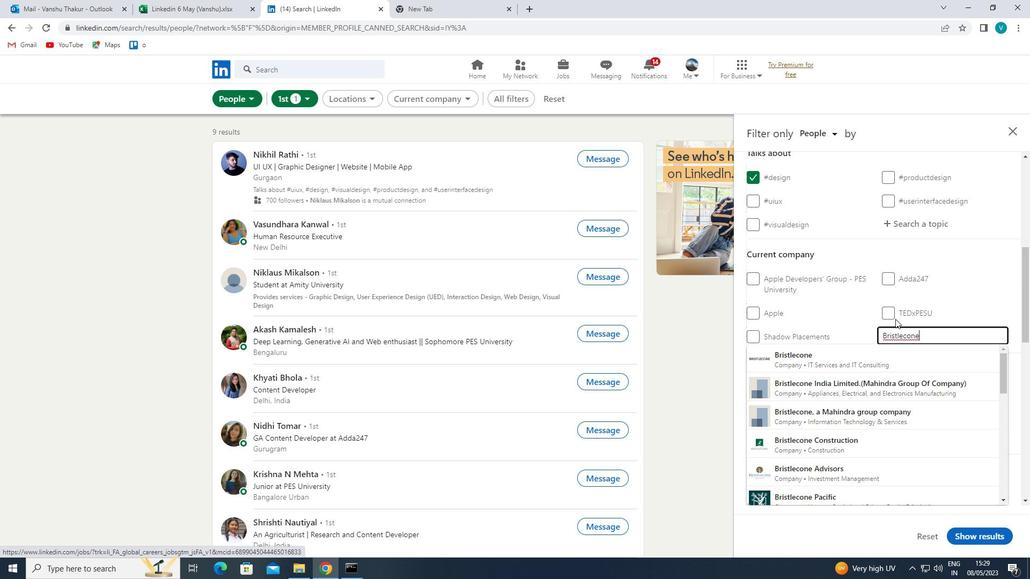 
Action: Mouse pressed left at (895, 349)
Screenshot: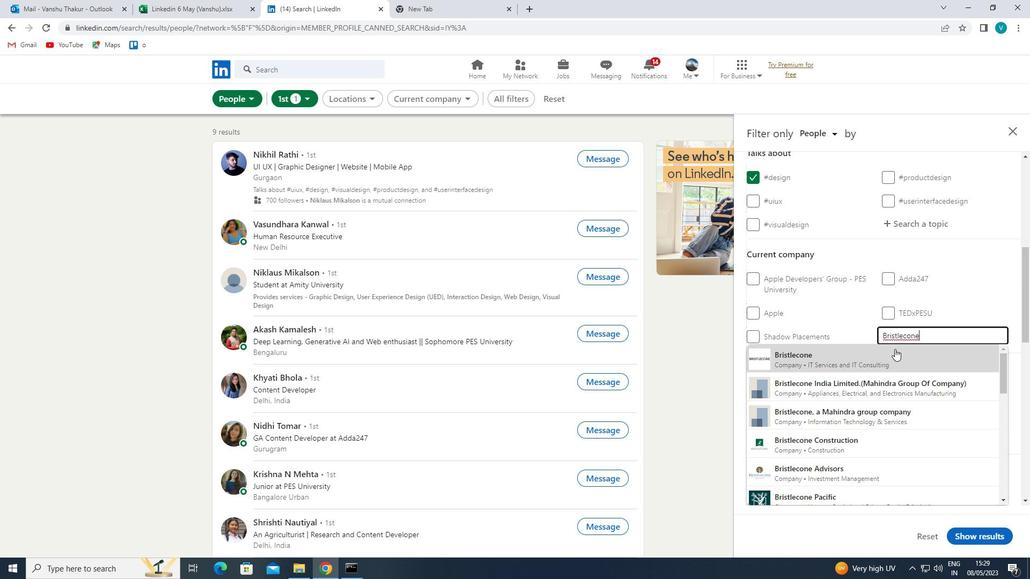 
Action: Mouse scrolled (895, 348) with delta (0, 0)
Screenshot: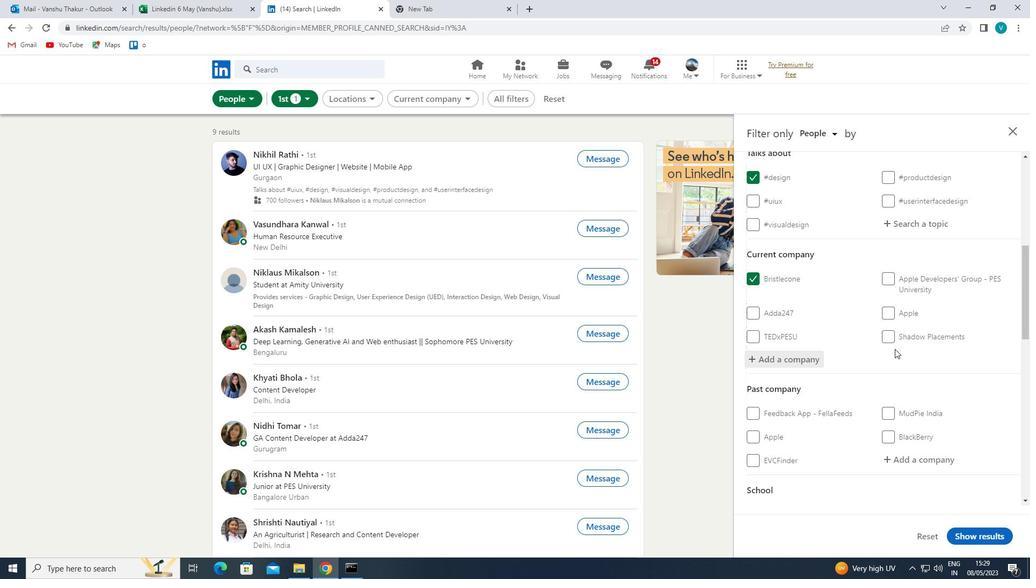 
Action: Mouse scrolled (895, 348) with delta (0, 0)
Screenshot: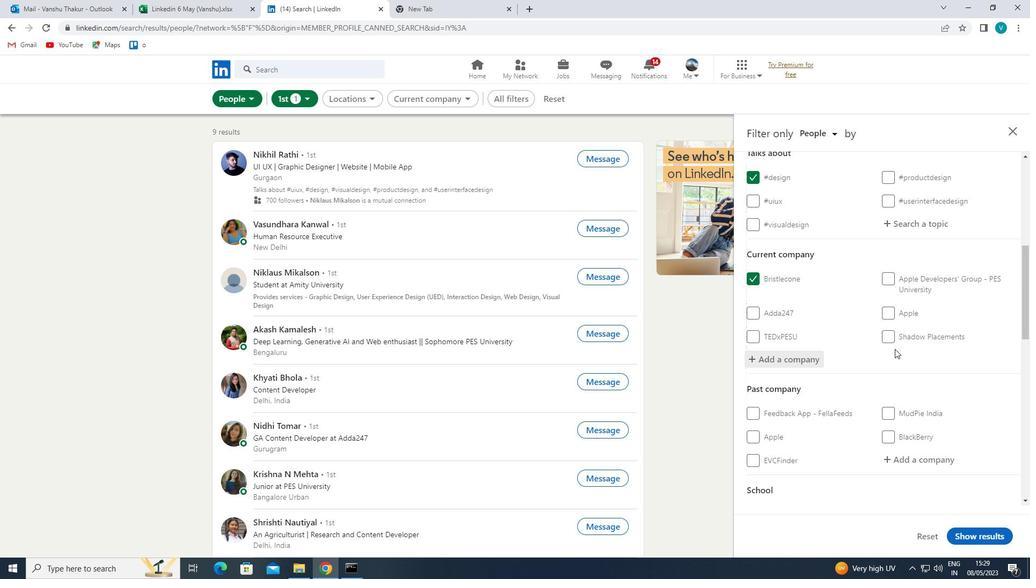 
Action: Mouse scrolled (895, 348) with delta (0, 0)
Screenshot: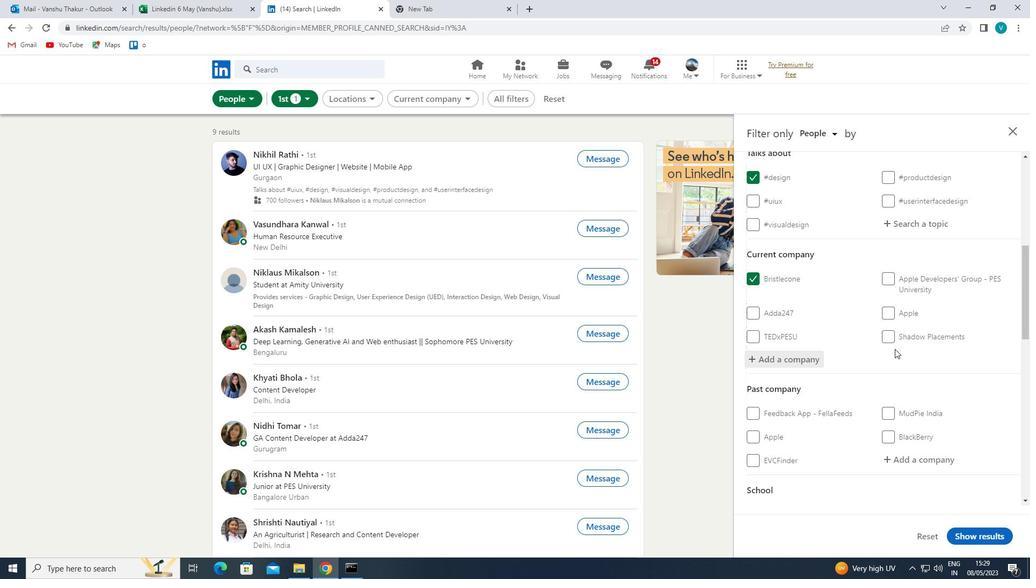 
Action: Mouse scrolled (895, 348) with delta (0, 0)
Screenshot: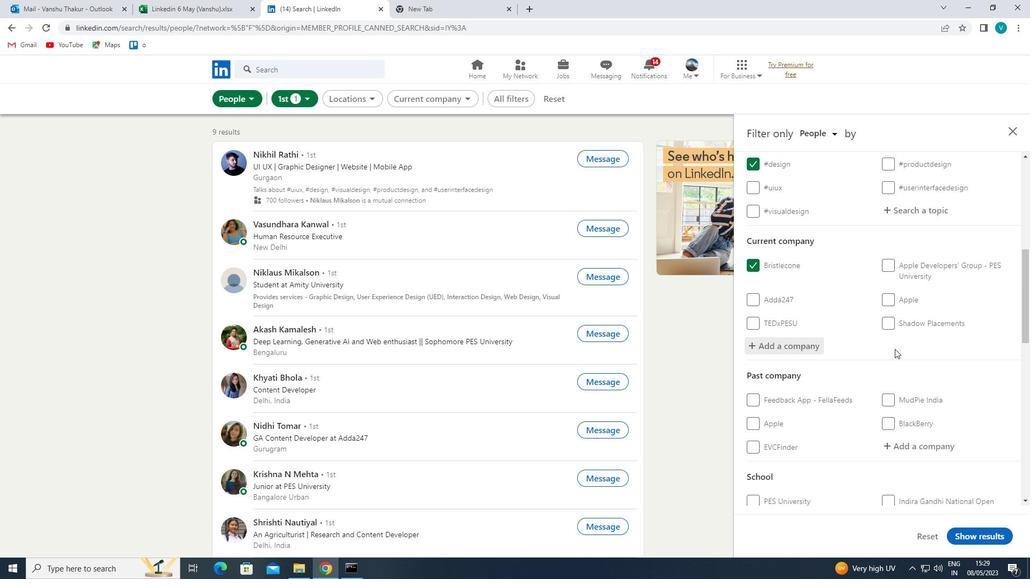 
Action: Mouse moved to (896, 376)
Screenshot: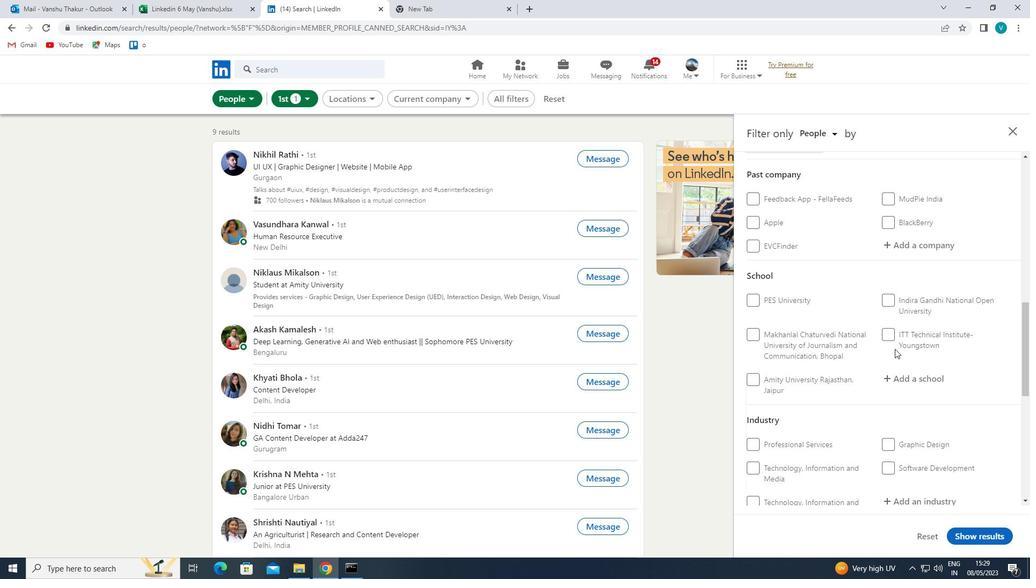
Action: Mouse pressed left at (896, 376)
Screenshot: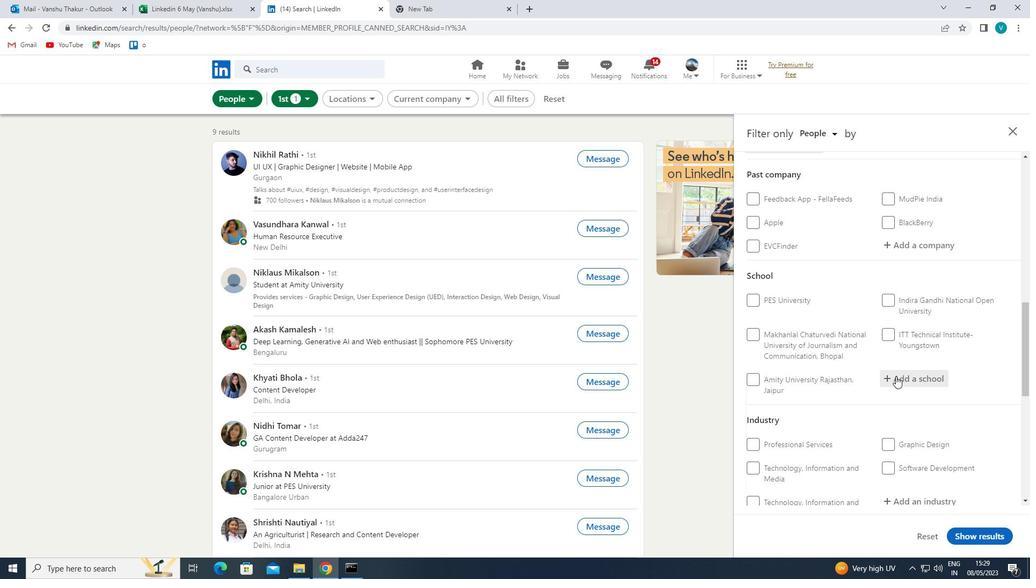 
Action: Key pressed <Key.shift>NTR<Key.space><Key.shift>UNIVERSITY<Key.space>
Screenshot: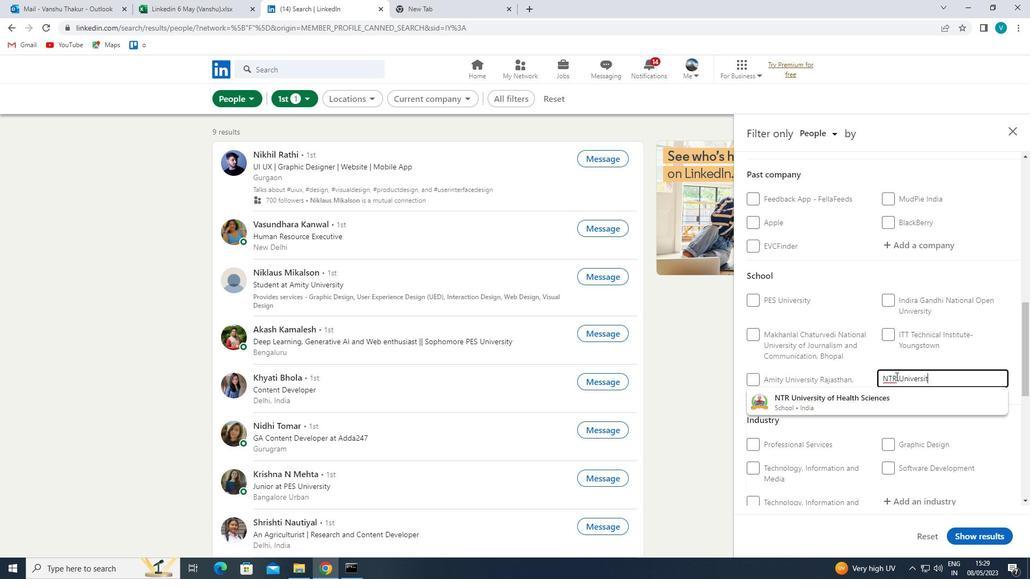 
Action: Mouse moved to (899, 397)
Screenshot: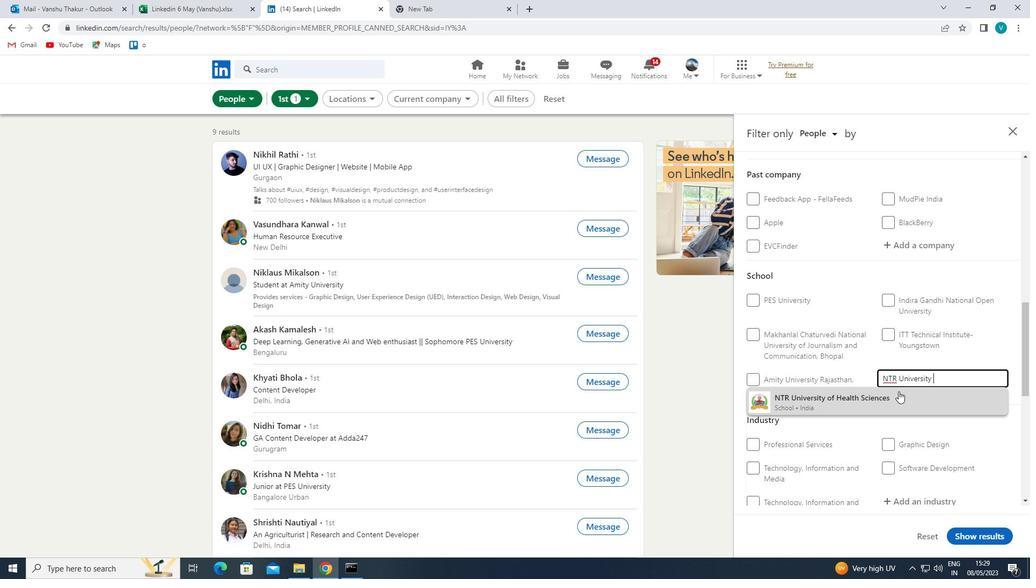 
Action: Mouse pressed left at (899, 397)
Screenshot: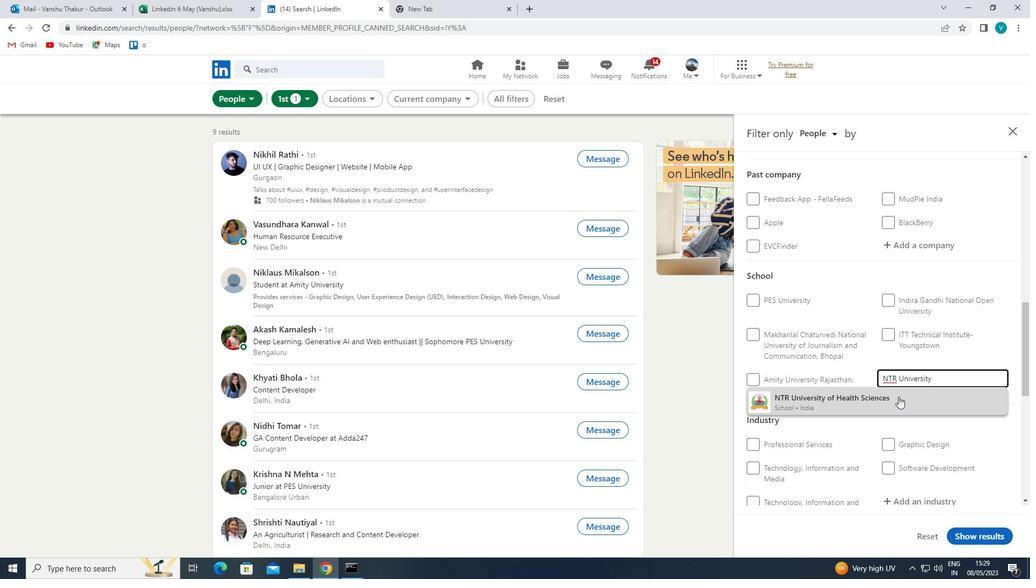 
Action: Mouse scrolled (899, 396) with delta (0, 0)
Screenshot: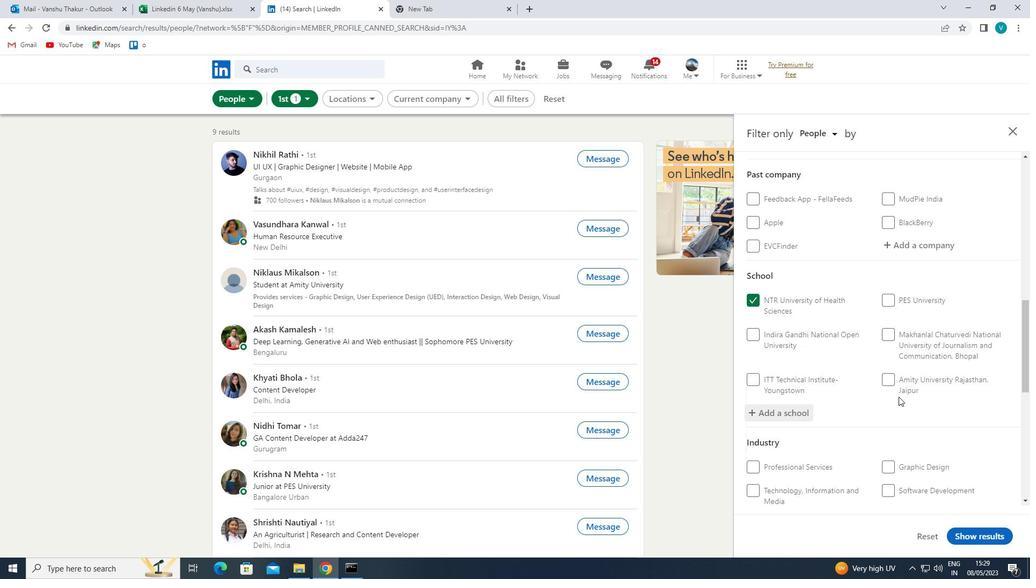 
Action: Mouse scrolled (899, 396) with delta (0, 0)
Screenshot: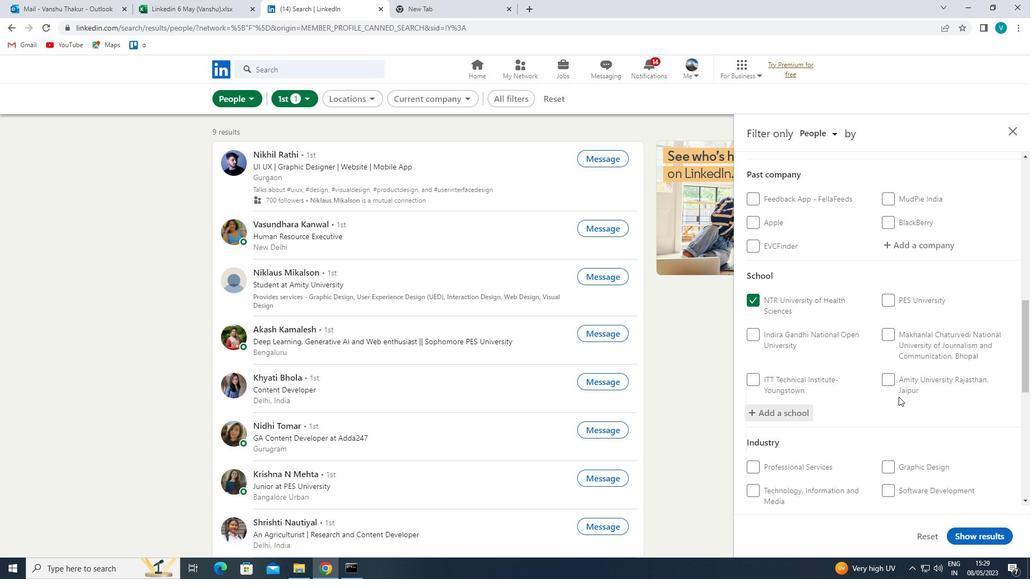
Action: Mouse moved to (907, 419)
Screenshot: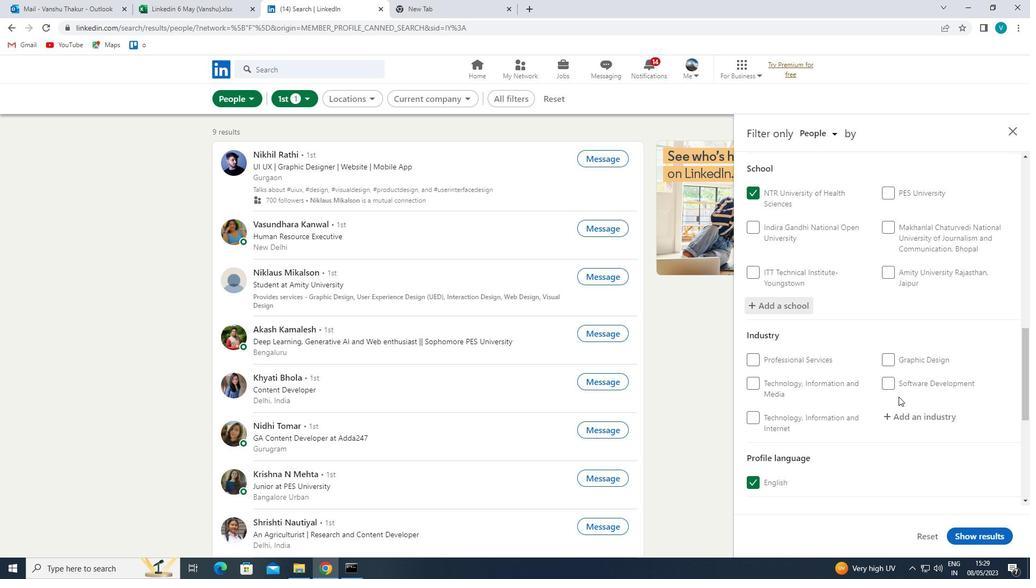 
Action: Mouse pressed left at (907, 419)
Screenshot: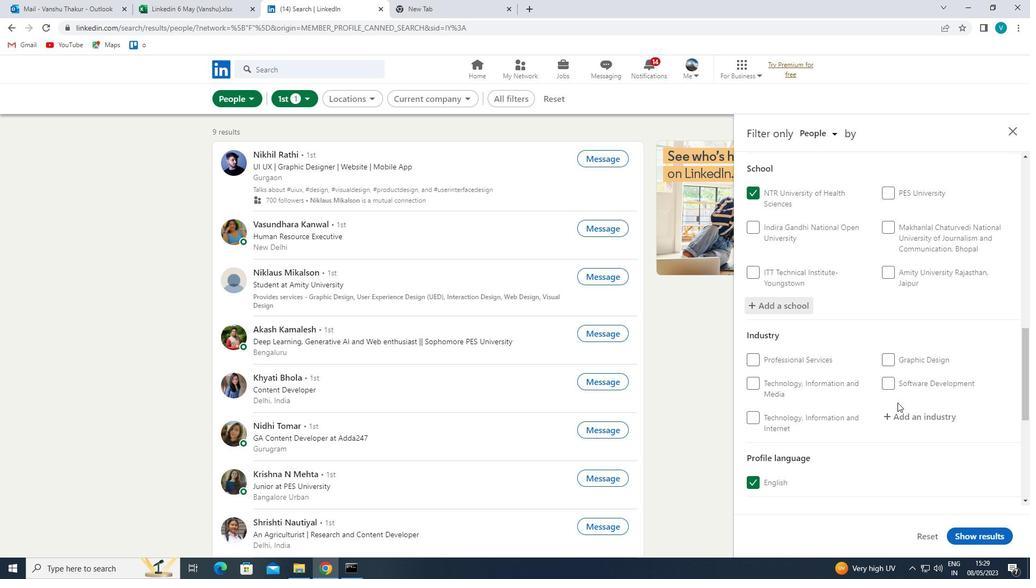 
Action: Mouse moved to (908, 419)
Screenshot: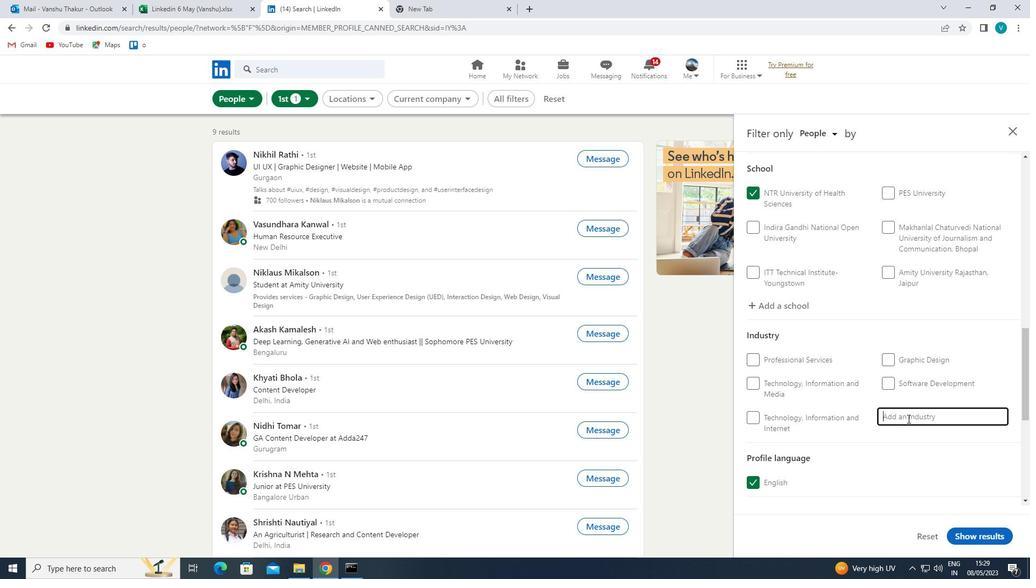 
Action: Key pressed <Key.shift>ENTERTAINMENT<Key.space>
Screenshot: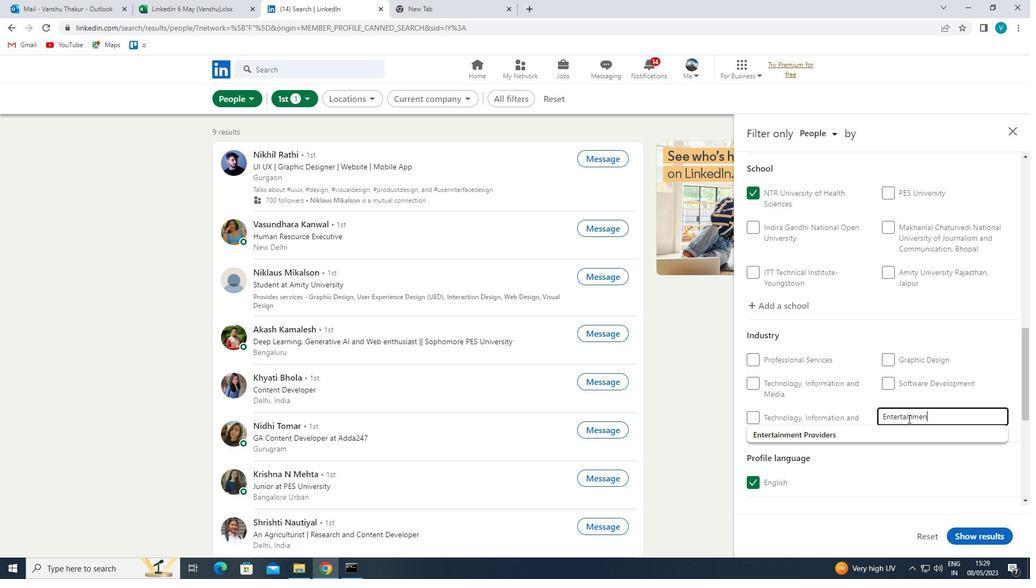 
Action: Mouse moved to (904, 427)
Screenshot: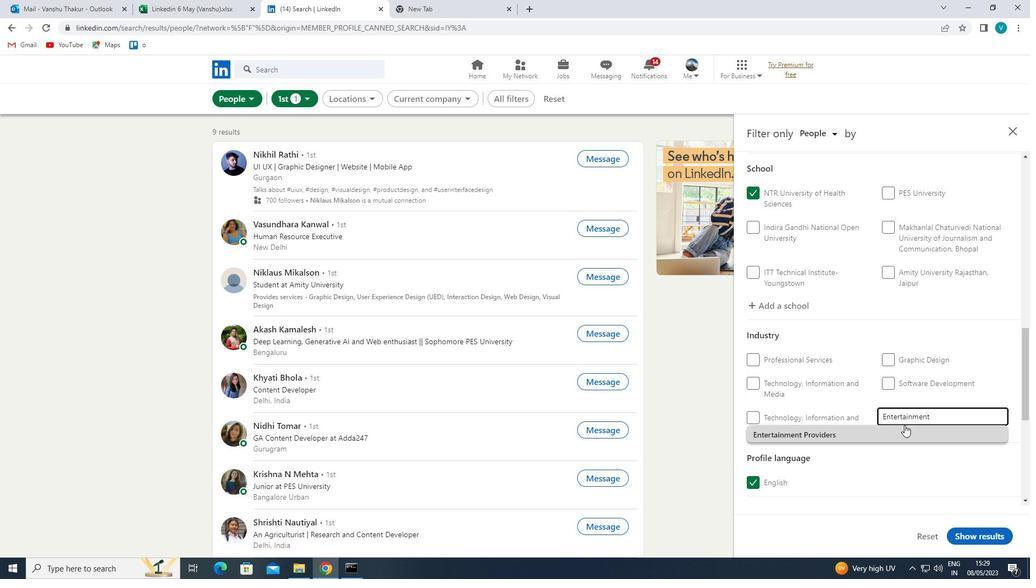 
Action: Mouse pressed left at (904, 427)
Screenshot: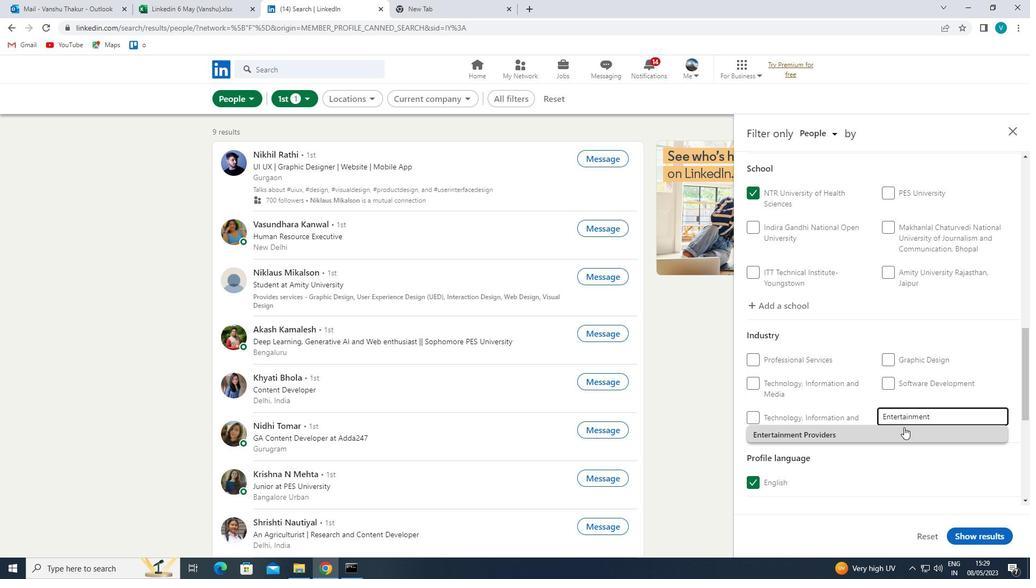 
Action: Mouse scrolled (904, 427) with delta (0, 0)
Screenshot: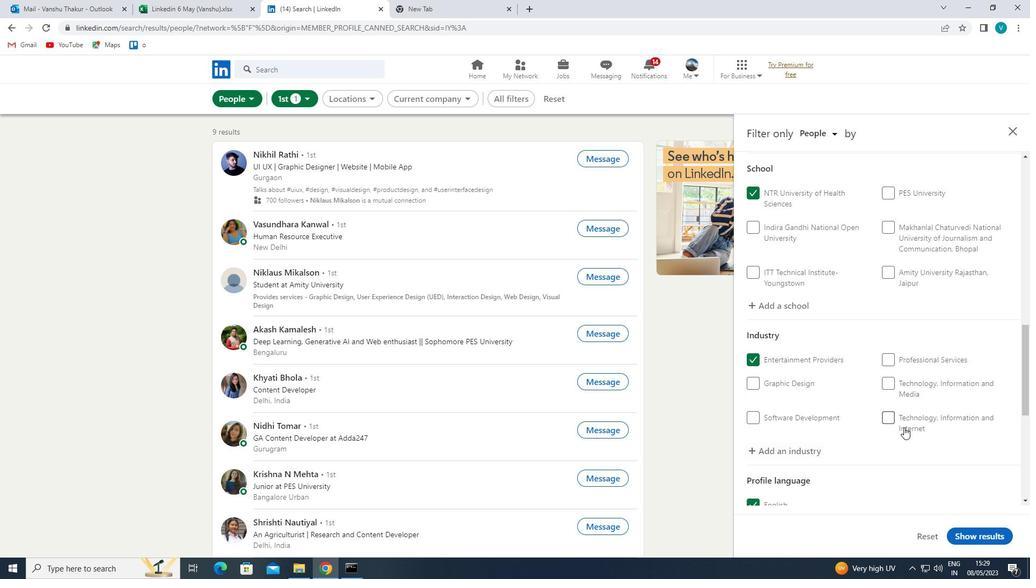 
Action: Mouse scrolled (904, 427) with delta (0, 0)
Screenshot: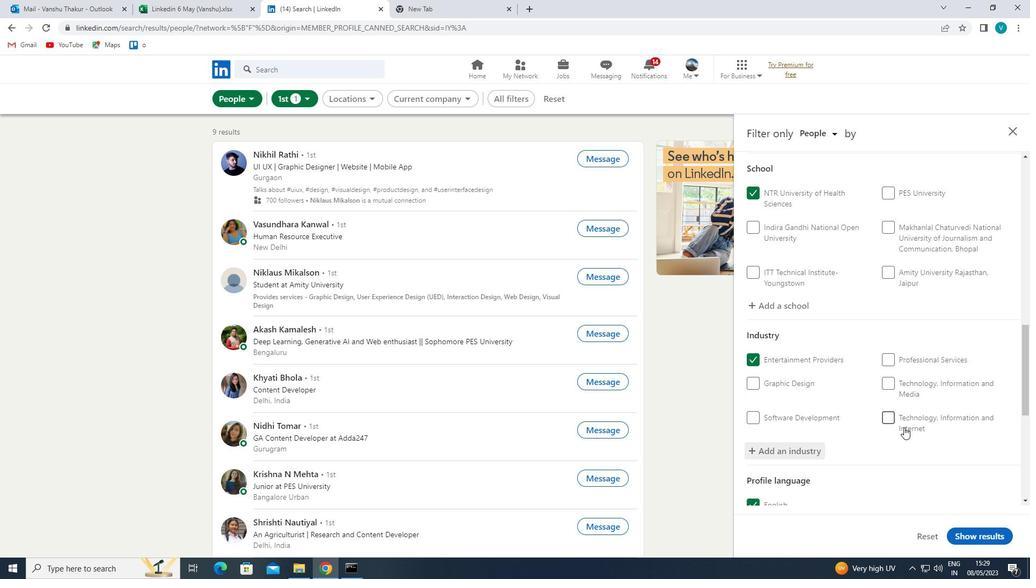
Action: Mouse scrolled (904, 427) with delta (0, 0)
Screenshot: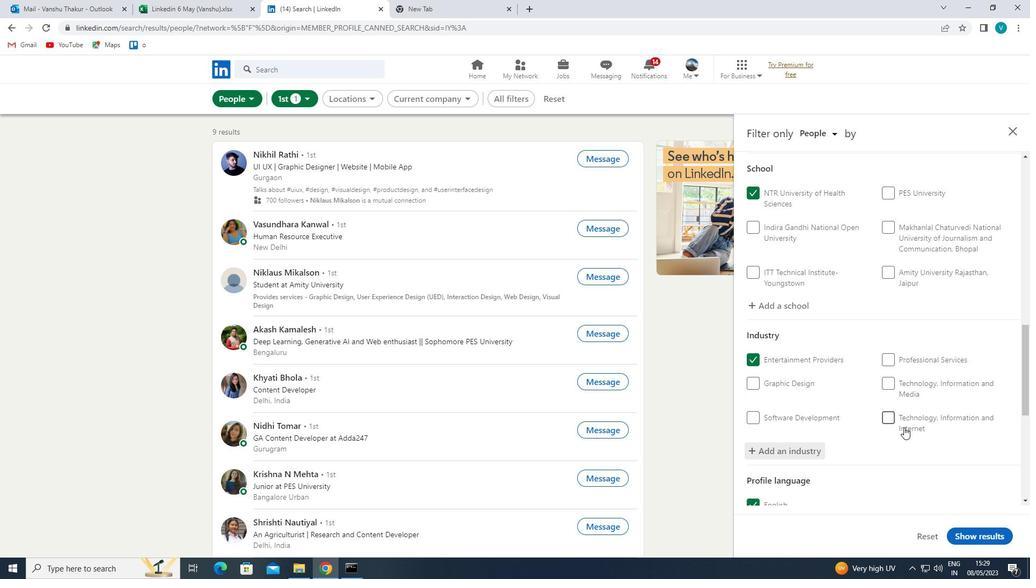
Action: Mouse scrolled (904, 427) with delta (0, 0)
Screenshot: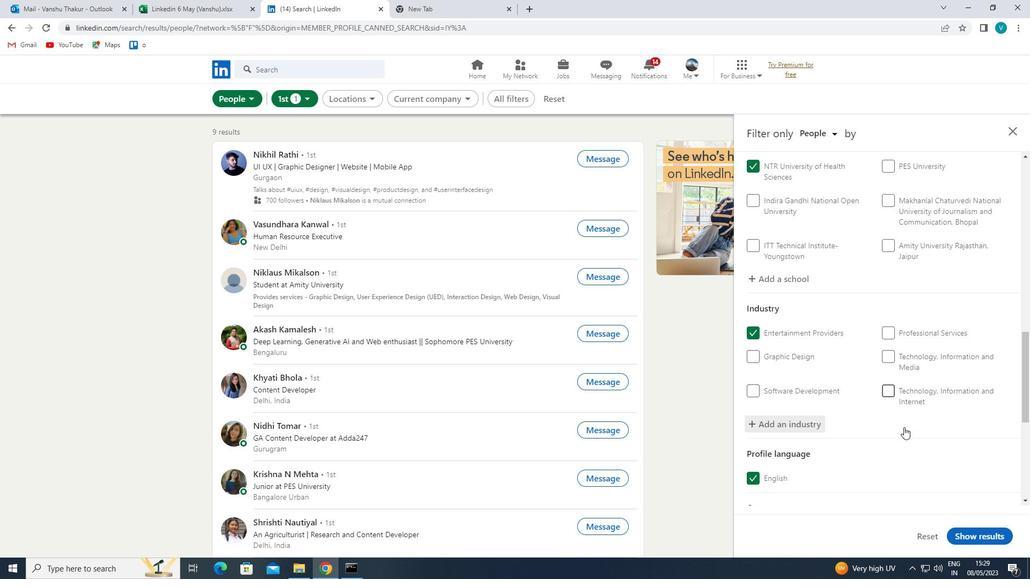 
Action: Mouse scrolled (904, 427) with delta (0, 0)
Screenshot: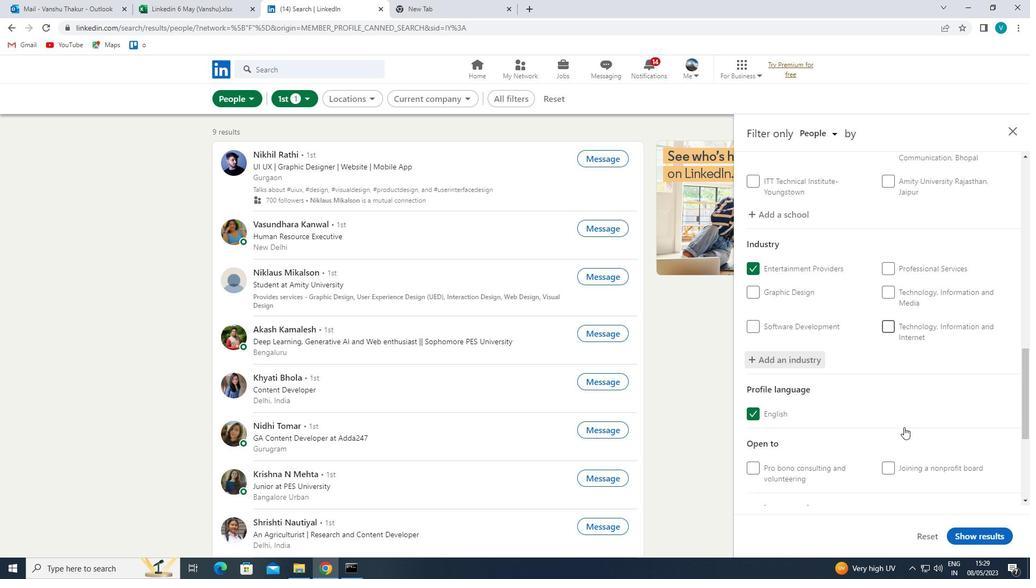 
Action: Mouse scrolled (904, 427) with delta (0, 0)
Screenshot: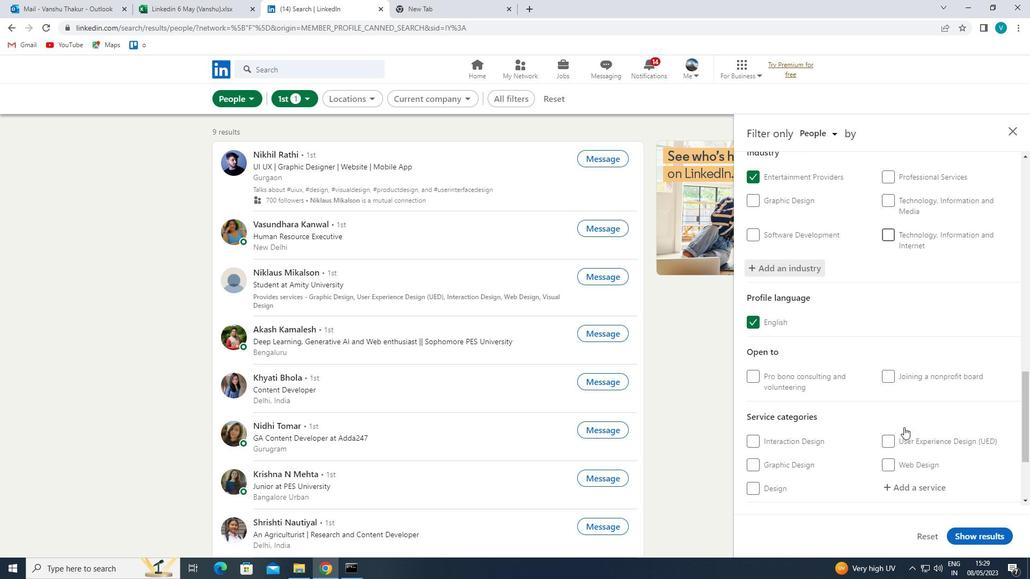 
Action: Mouse moved to (920, 359)
Screenshot: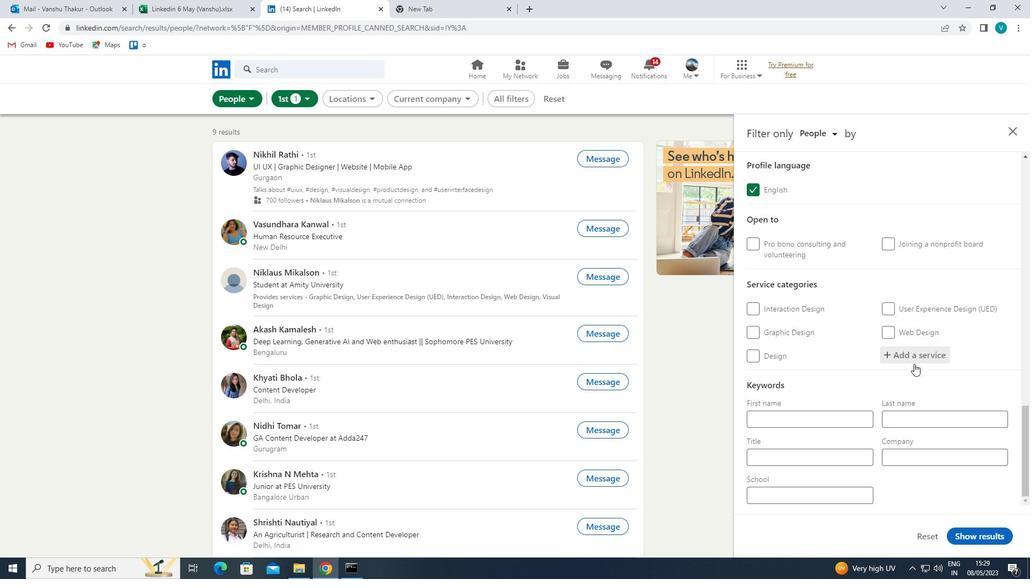 
Action: Mouse pressed left at (920, 359)
Screenshot: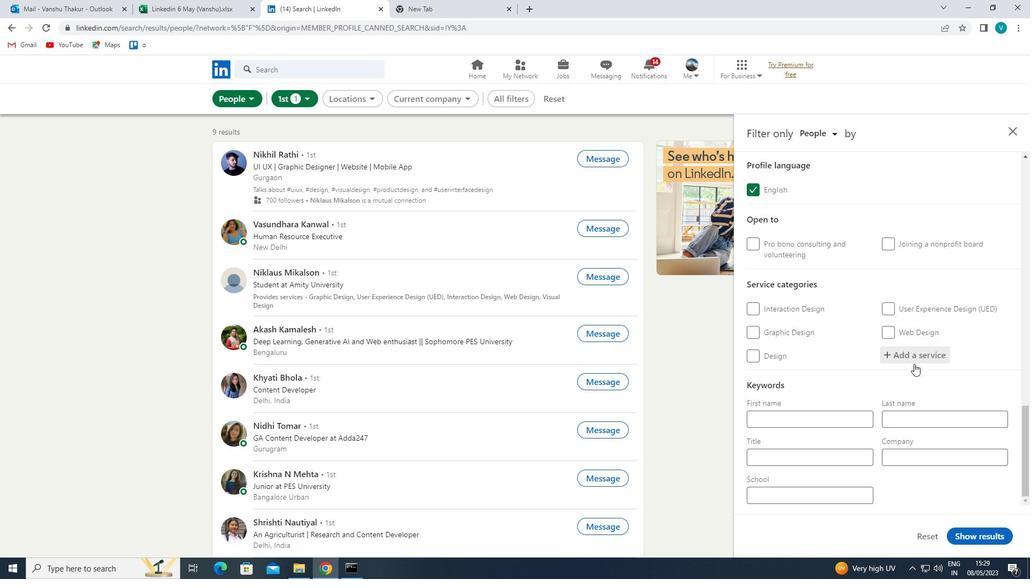 
Action: Key pressed <Key.shift>PORTRAIT<Key.space>
Screenshot: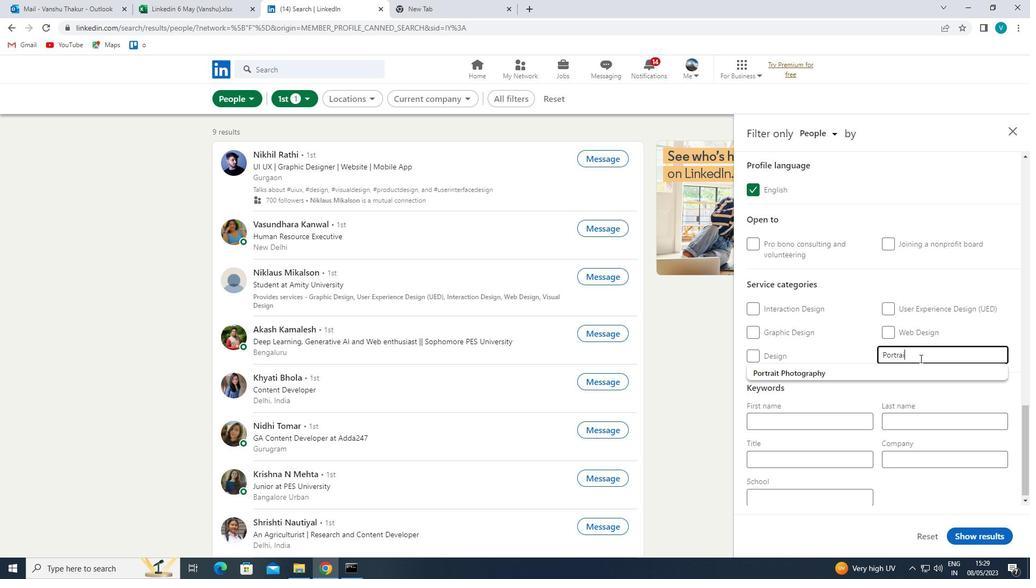 
Action: Mouse moved to (889, 375)
Screenshot: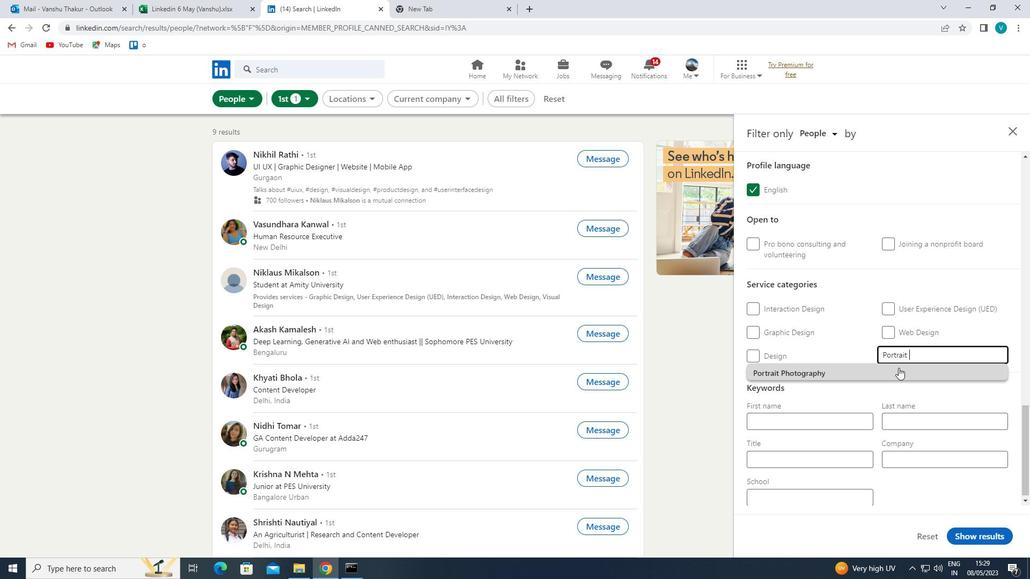 
Action: Mouse pressed left at (889, 375)
Screenshot: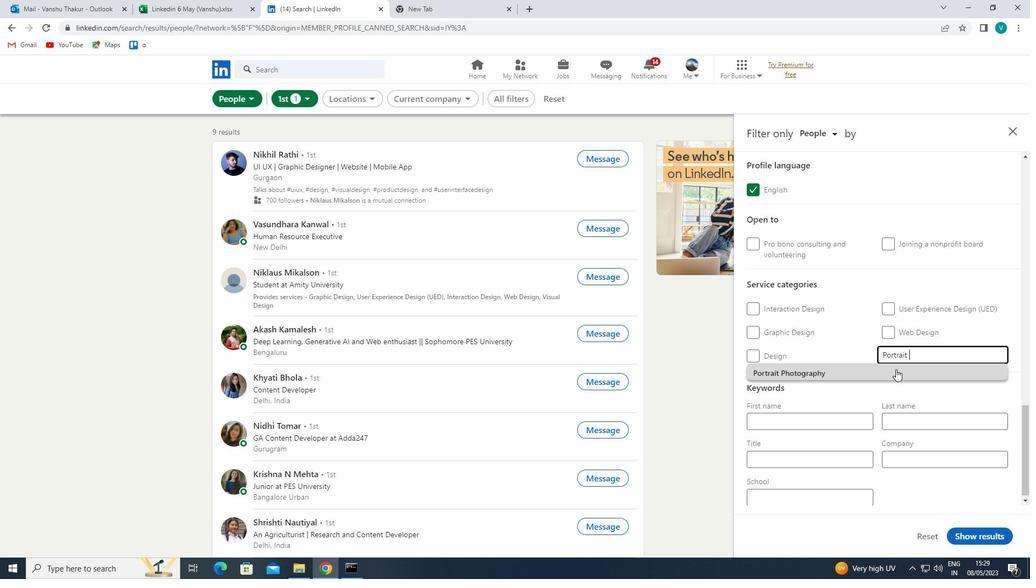 
Action: Mouse scrolled (889, 374) with delta (0, 0)
Screenshot: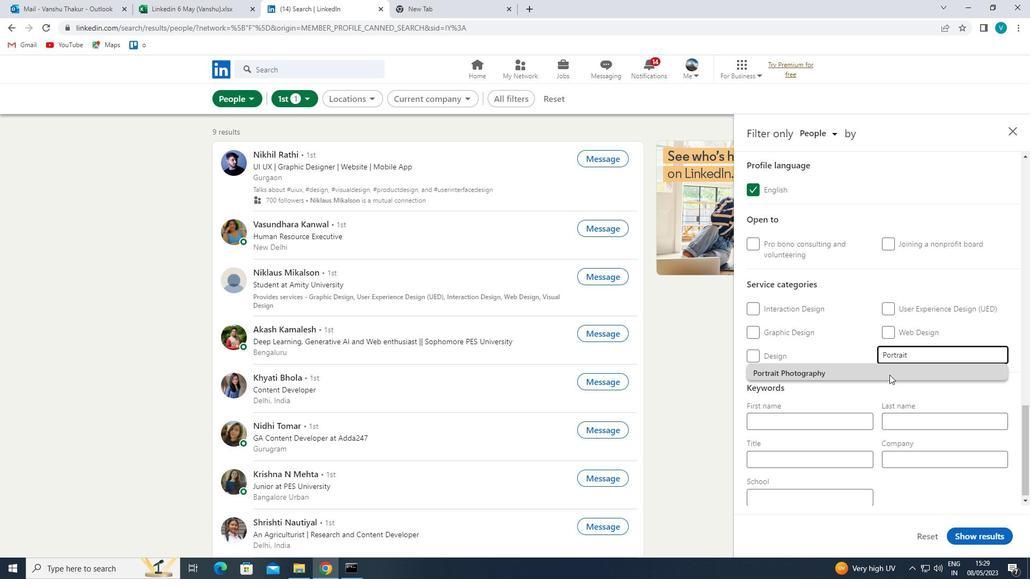 
Action: Mouse moved to (889, 375)
Screenshot: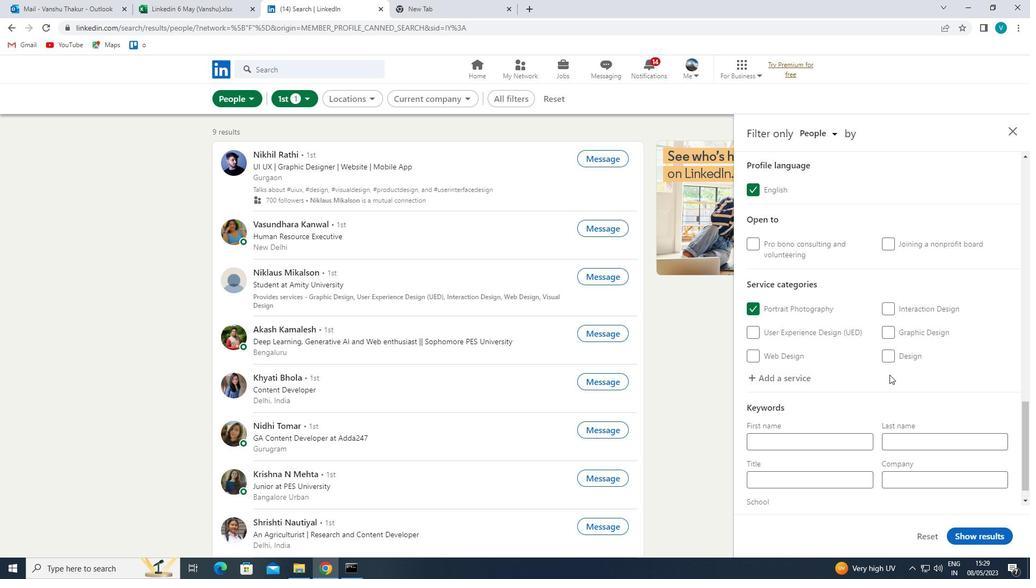 
Action: Mouse scrolled (889, 374) with delta (0, 0)
Screenshot: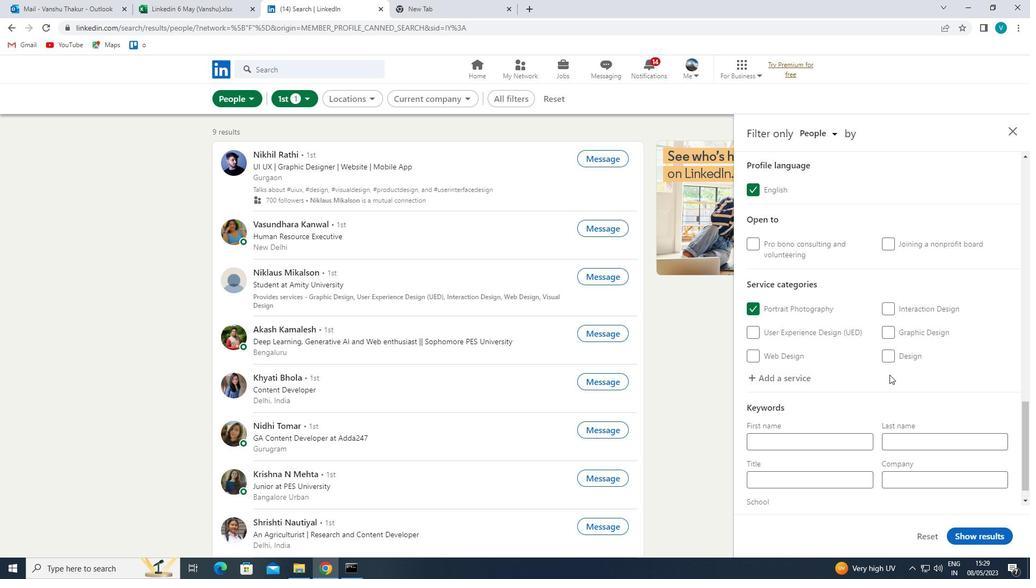 
Action: Mouse moved to (837, 464)
Screenshot: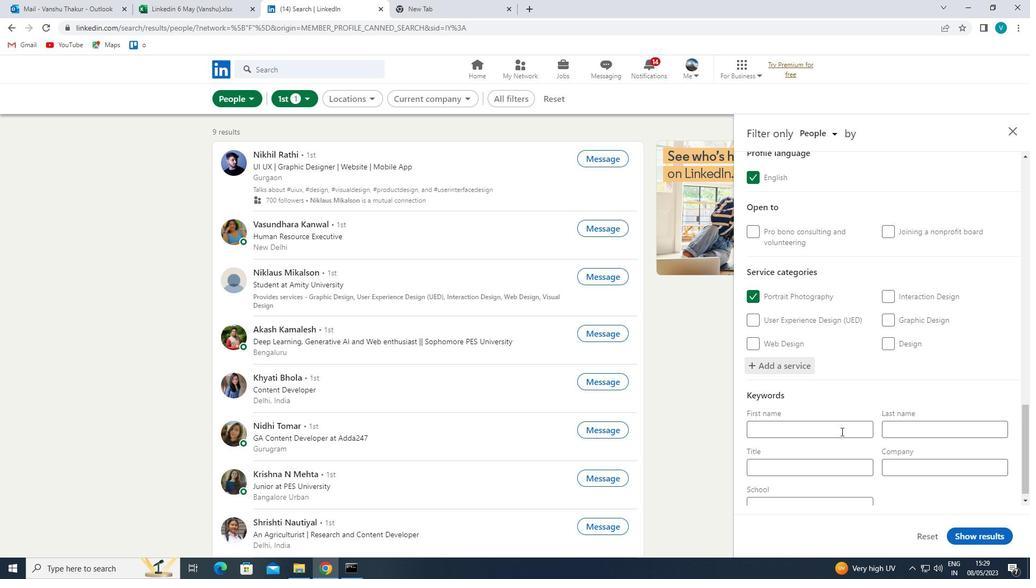 
Action: Mouse pressed left at (837, 464)
Screenshot: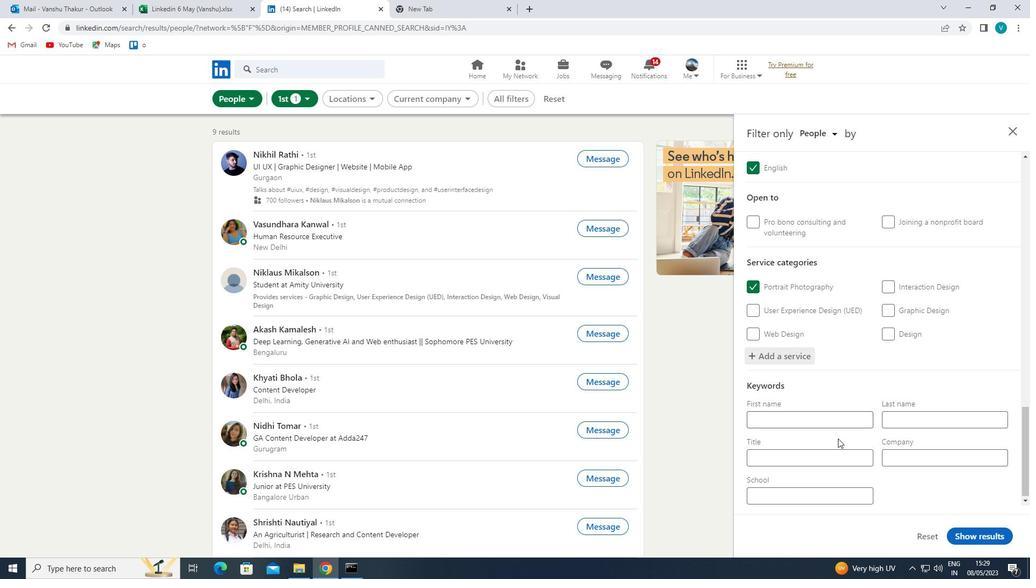 
Action: Mouse moved to (841, 460)
Screenshot: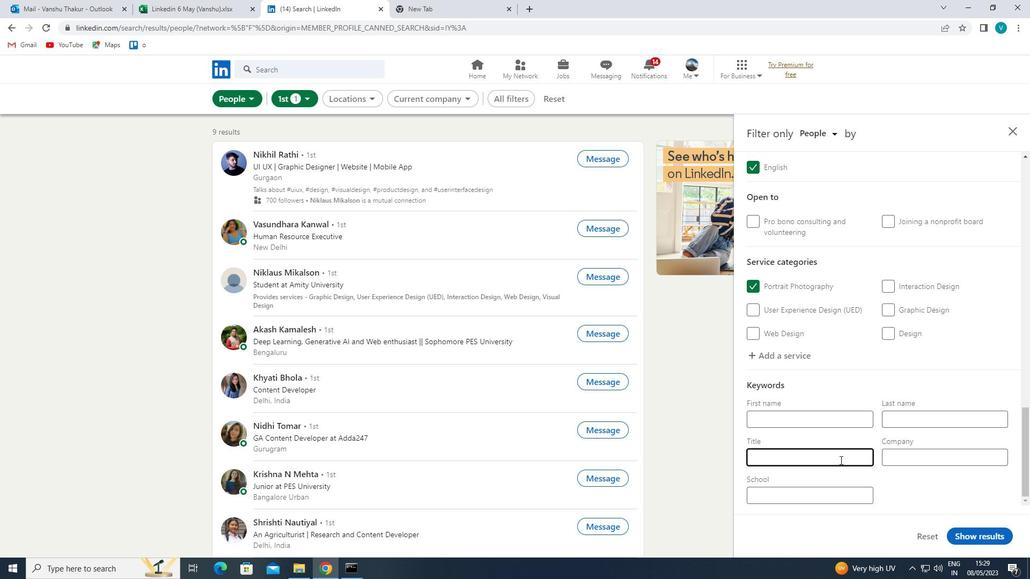 
Action: Key pressed <Key.shift>
Screenshot: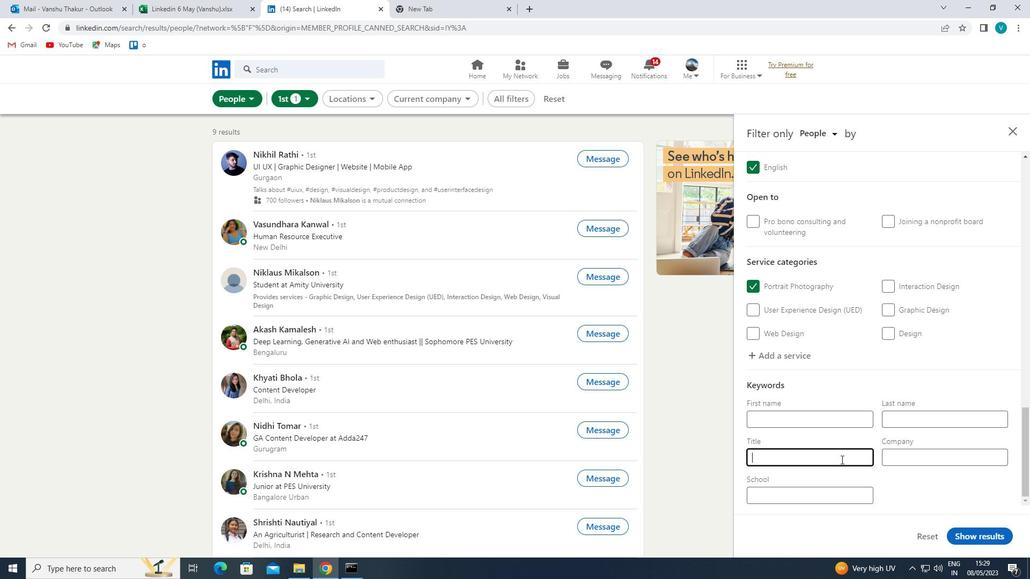 
Action: Mouse moved to (847, 456)
Screenshot: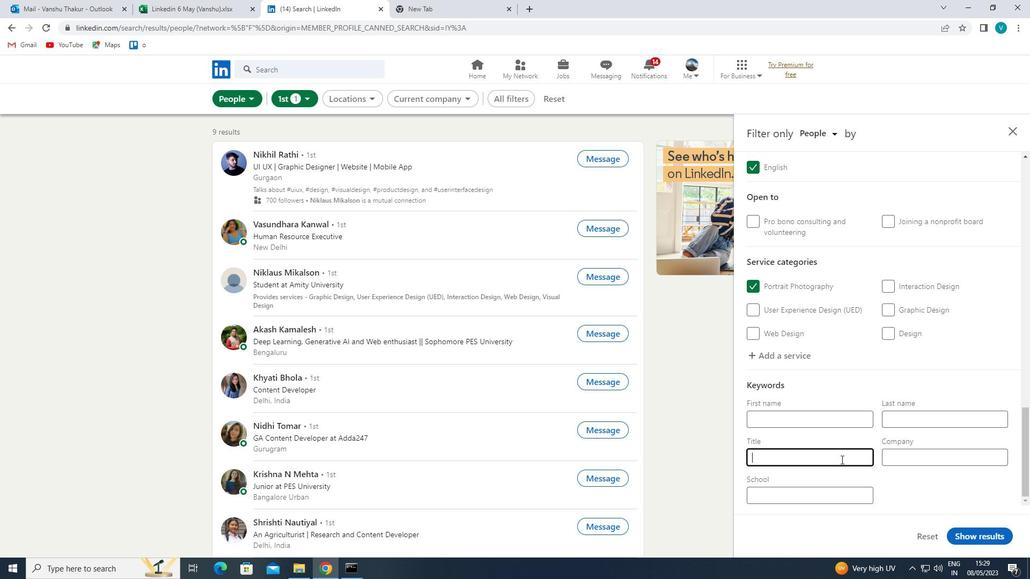 
Action: Key pressed CHIEF
Screenshot: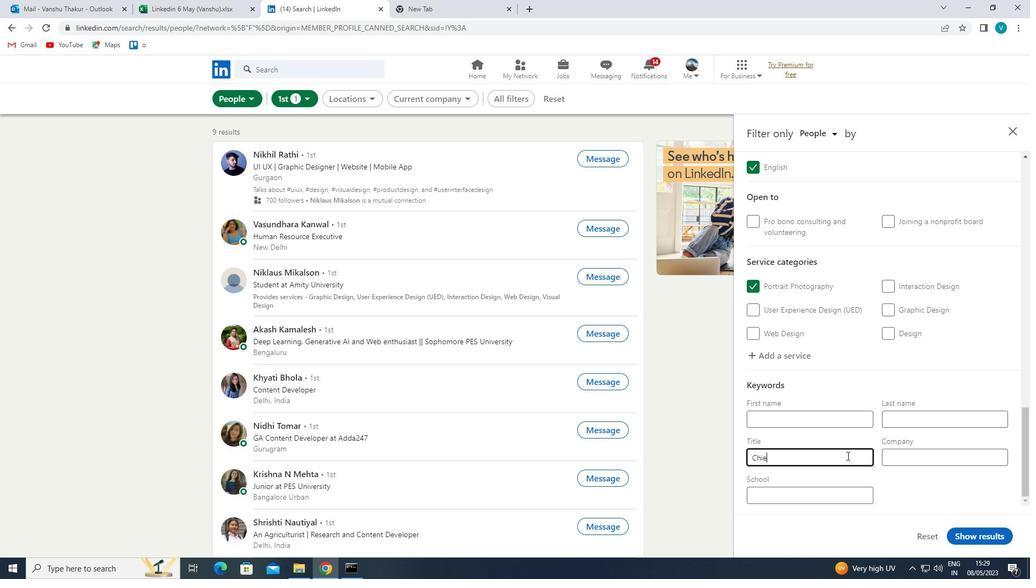 
Action: Mouse moved to (962, 534)
Screenshot: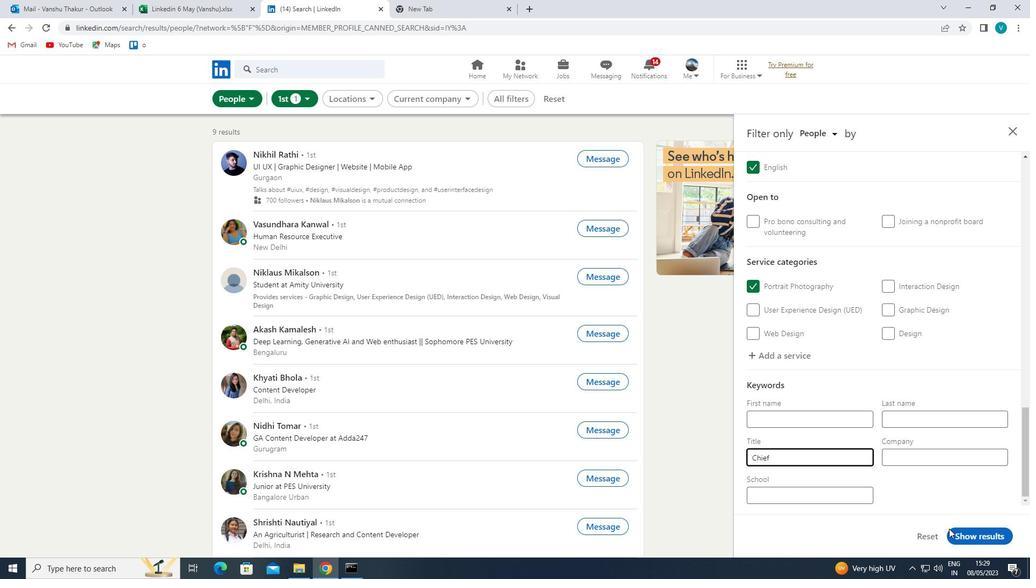 
Action: Mouse pressed left at (962, 534)
Screenshot: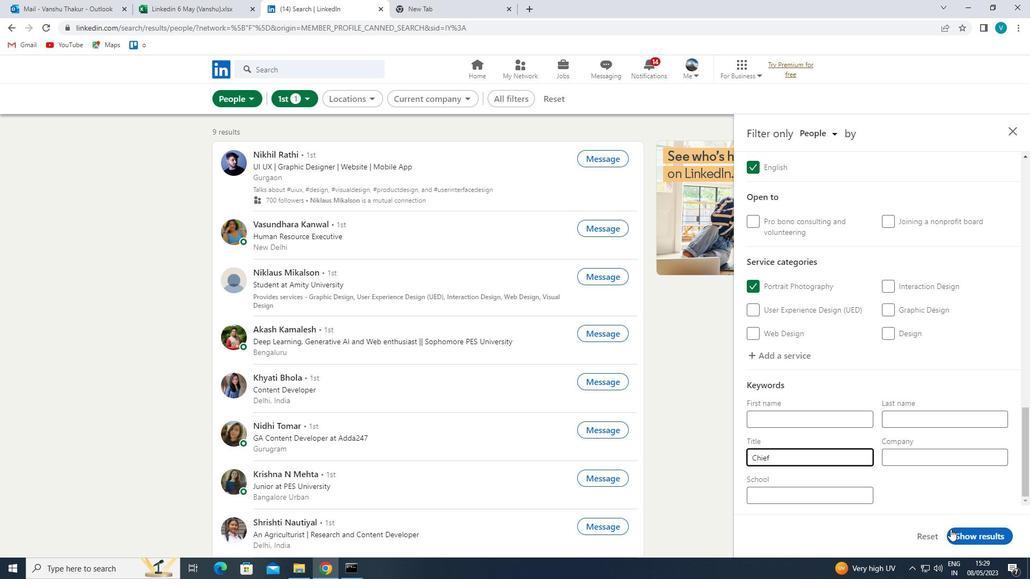 
